 Task: Invite Team Member Softage.1@softage.net to Workspace Customer Service. Invite Team Member Softage.2@softage.net to Workspace Customer Service. Invite Team Member Softage.3@softage.net to Workspace Customer Service. Invite Team Member Softage.4@softage.net to Workspace Customer Service
Action: Mouse moved to (944, 131)
Screenshot: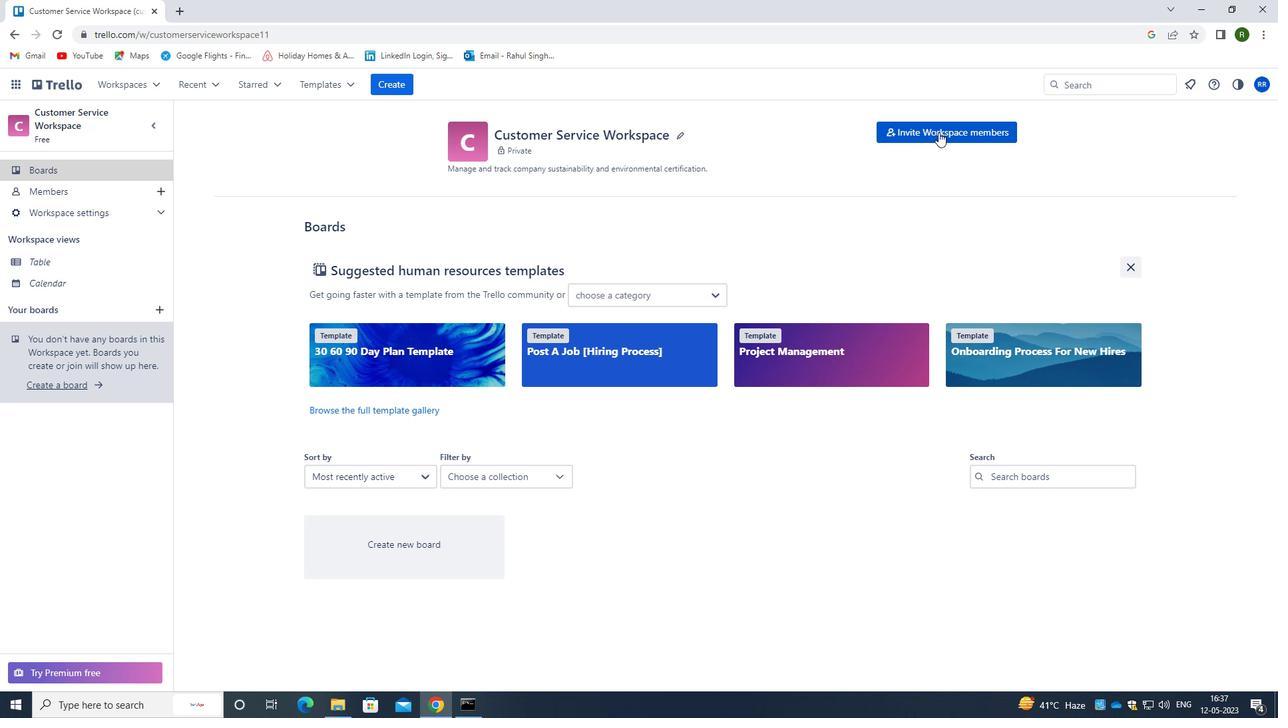 
Action: Mouse pressed left at (944, 131)
Screenshot: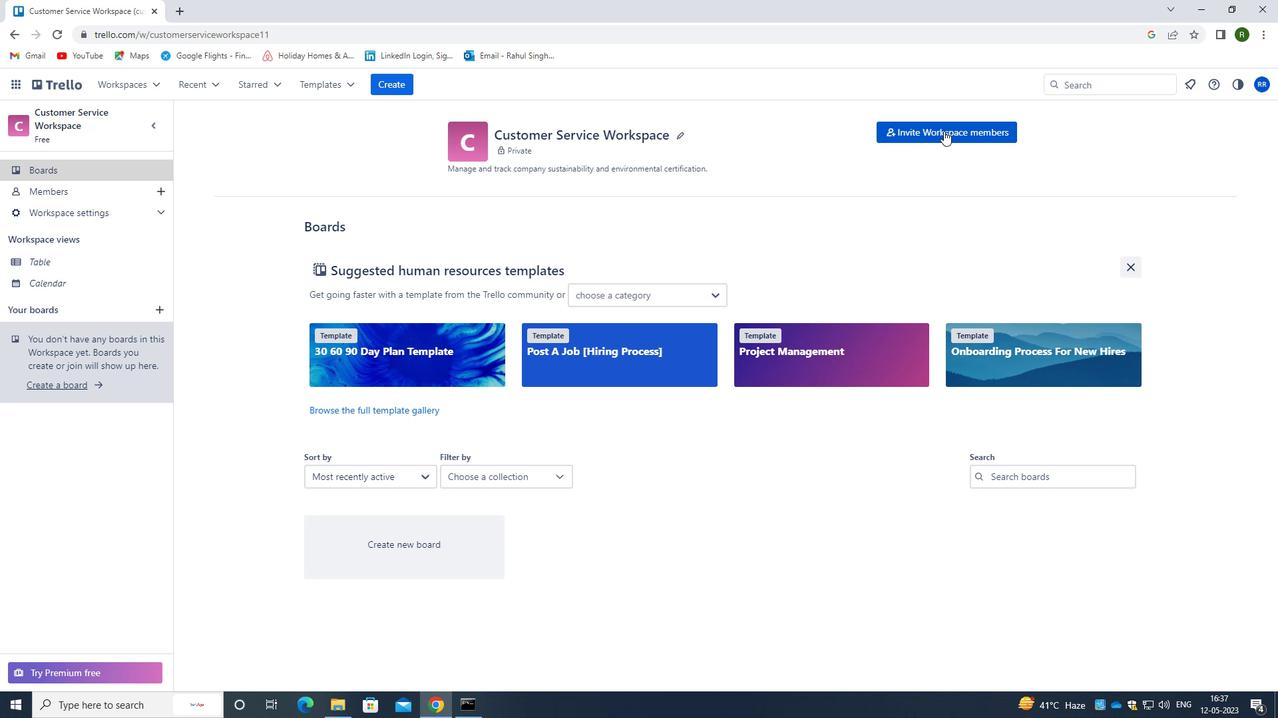 
Action: Mouse moved to (625, 351)
Screenshot: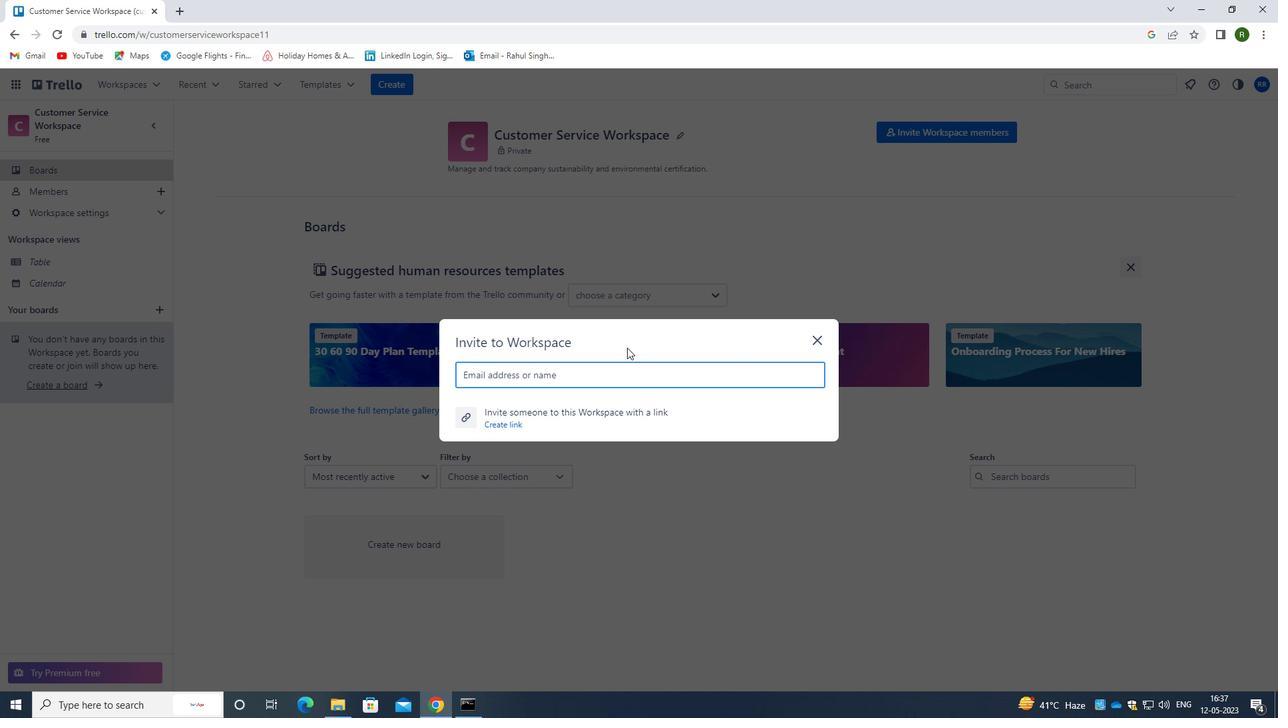 
Action: Key pressed <Key.caps_lock>s<Key.caps_lock>Oftage.1<Key.shift>@SOFTAGE.NET
Screenshot: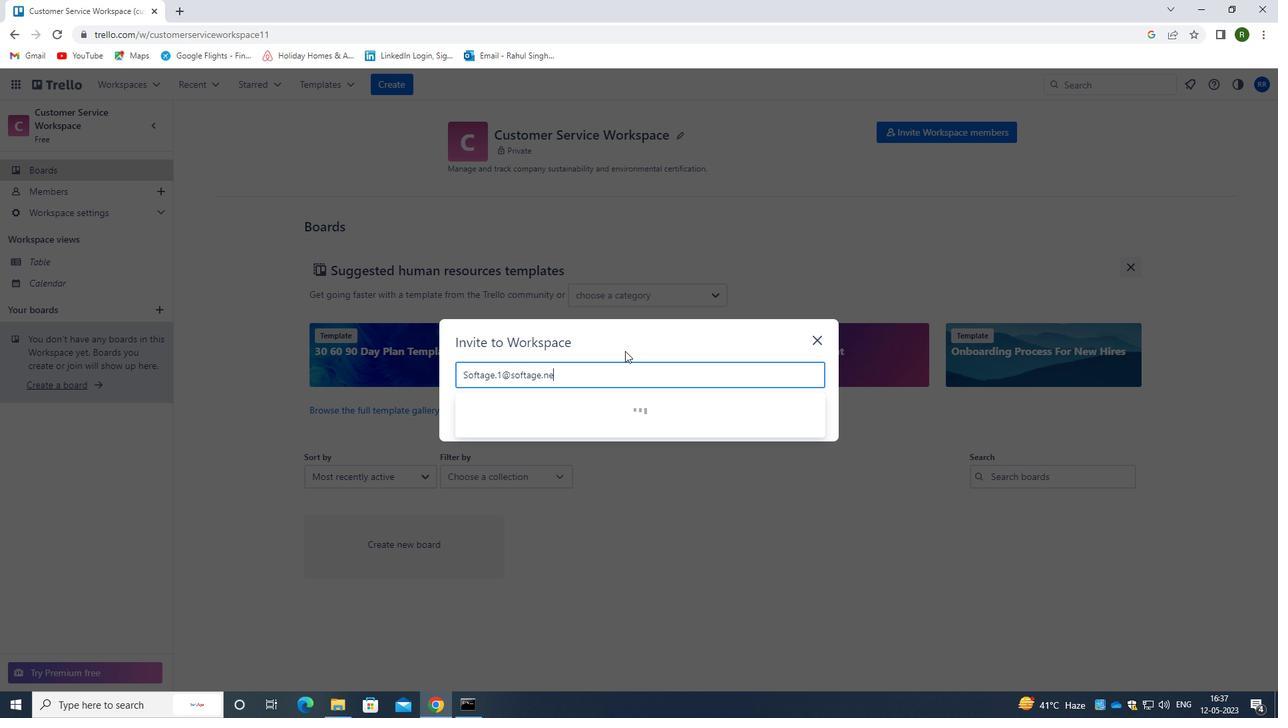 
Action: Mouse moved to (501, 410)
Screenshot: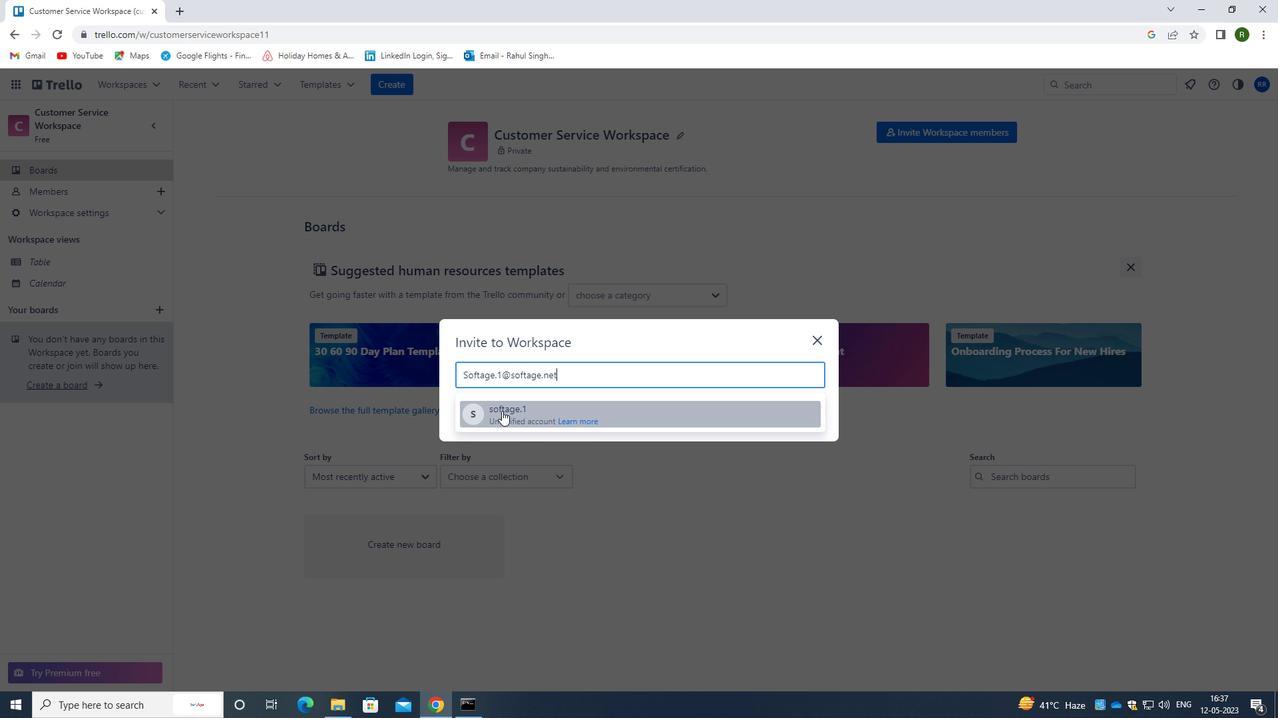 
Action: Mouse pressed left at (501, 410)
Screenshot: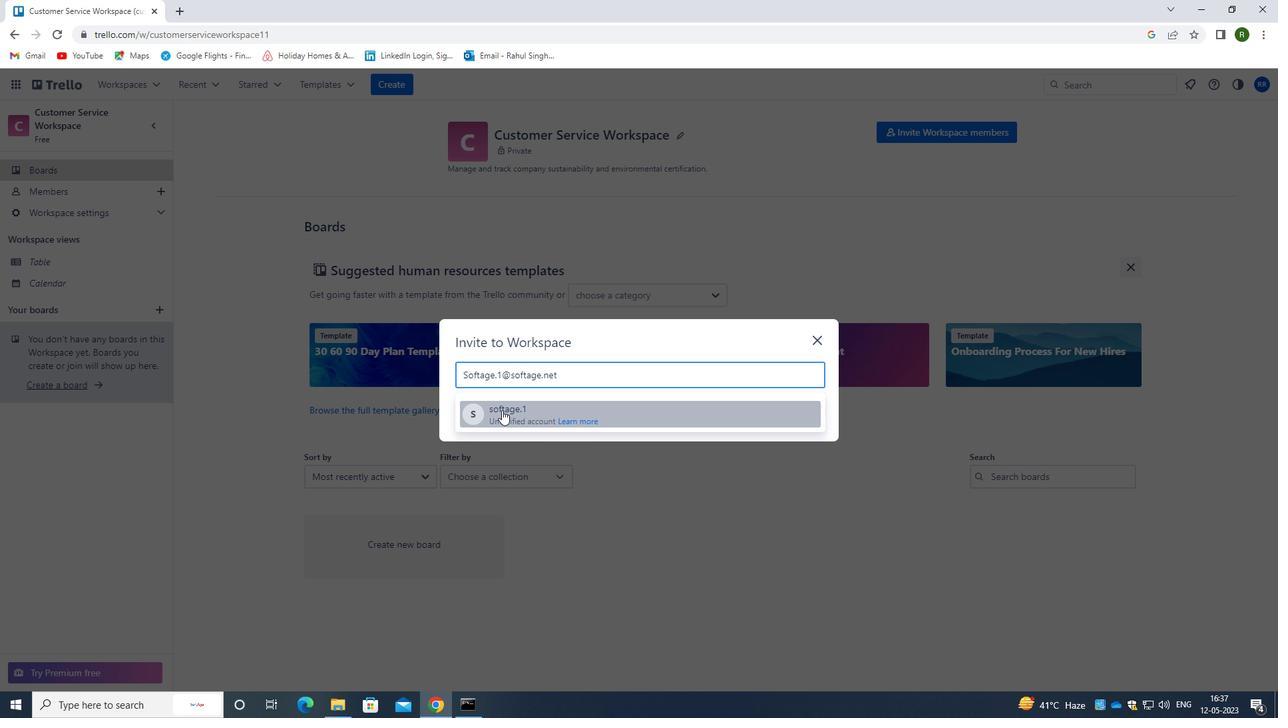 
Action: Mouse moved to (791, 330)
Screenshot: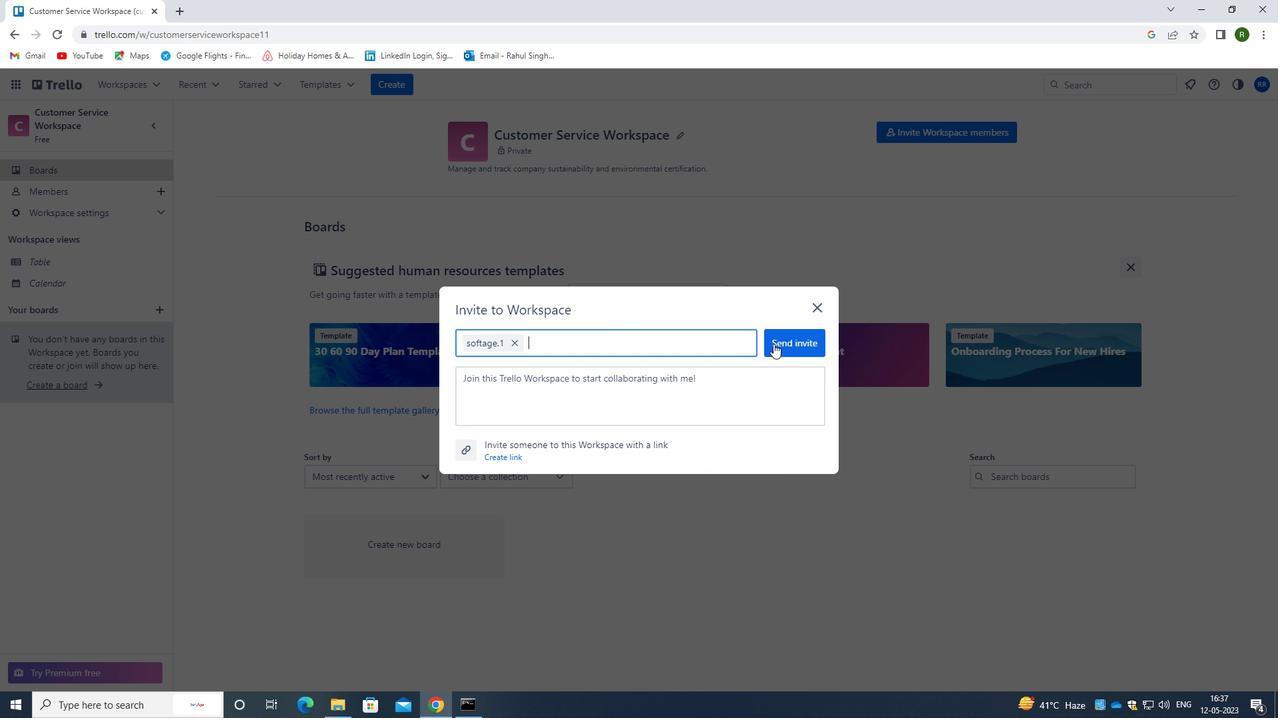 
Action: Mouse pressed left at (791, 330)
Screenshot: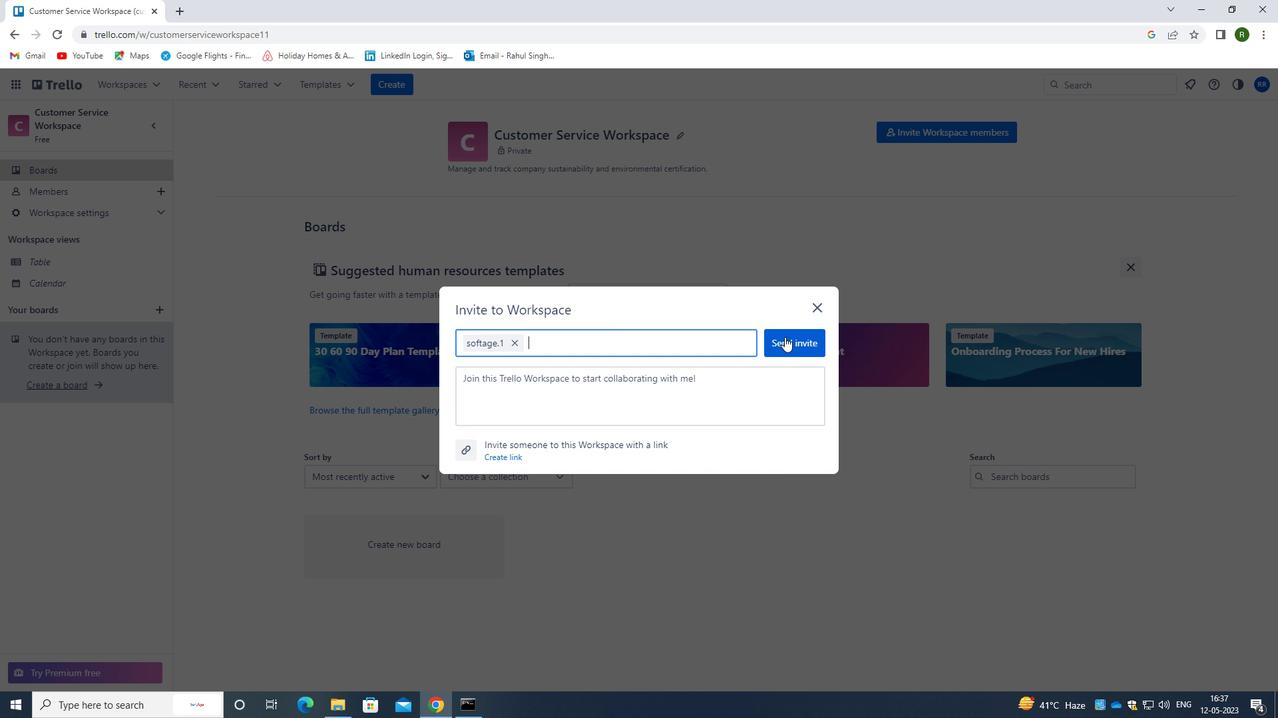 
Action: Mouse moved to (919, 133)
Screenshot: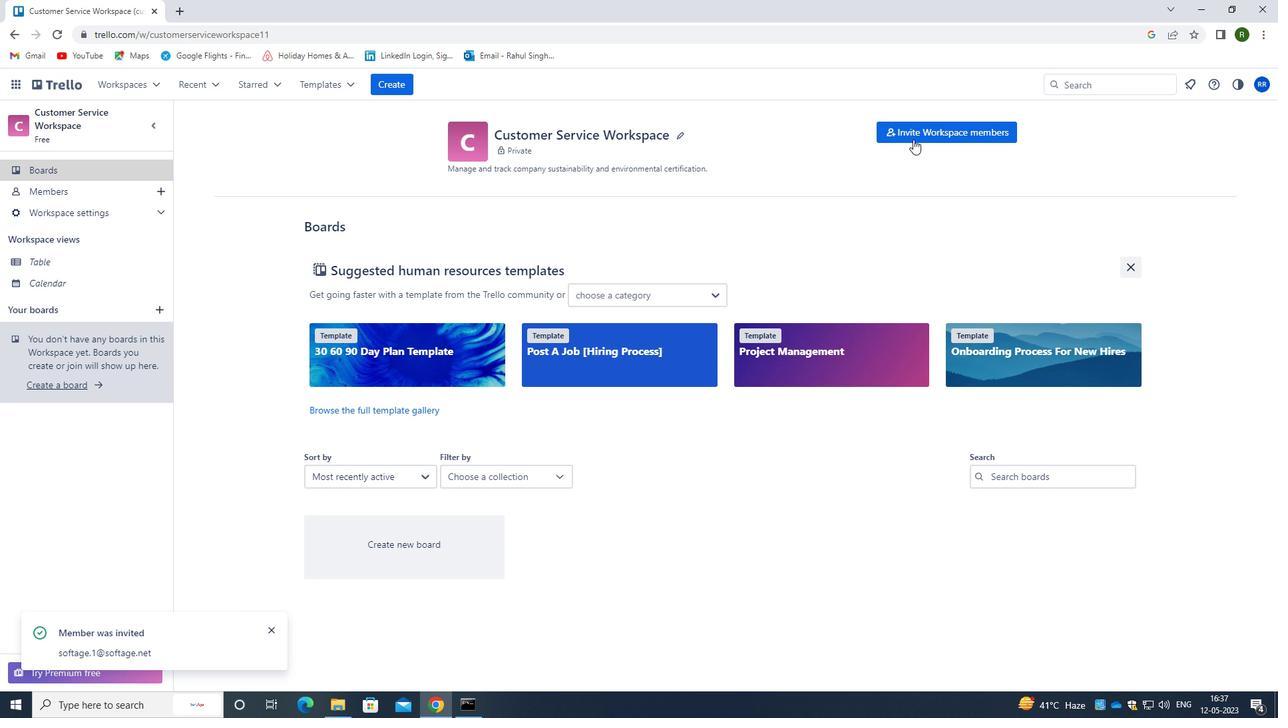 
Action: Mouse pressed left at (919, 133)
Screenshot: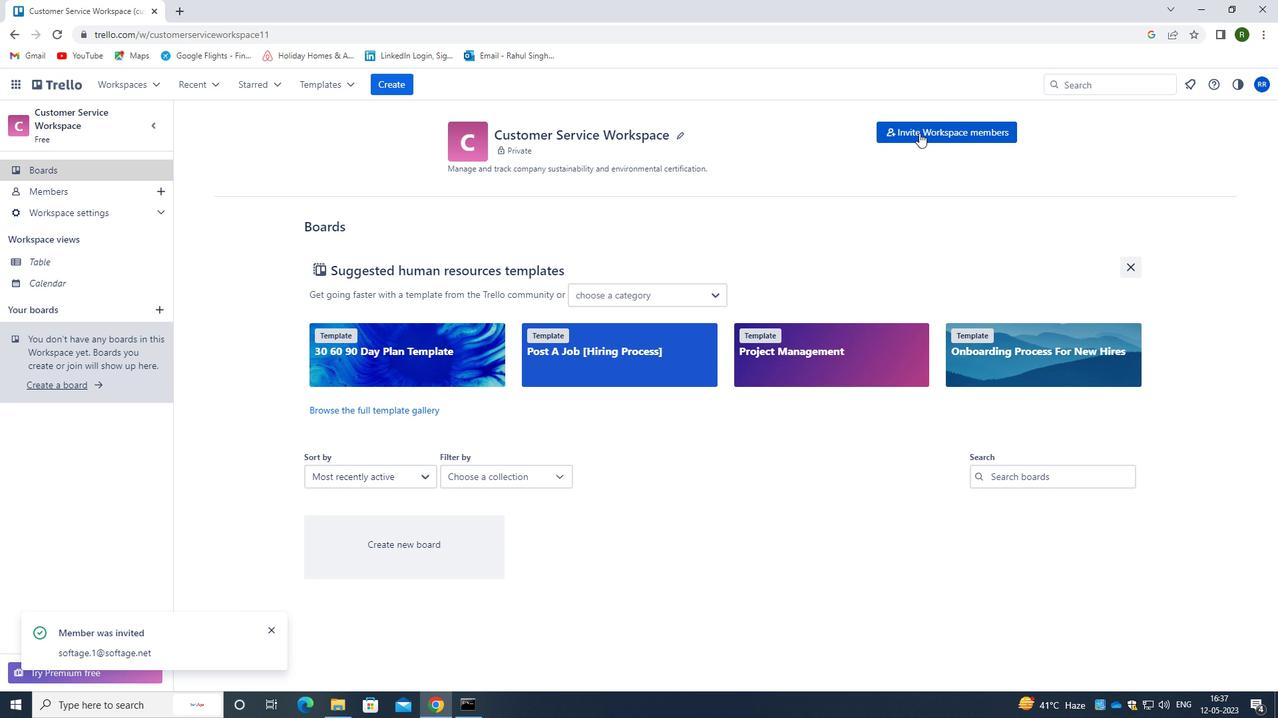 
Action: Mouse moved to (616, 375)
Screenshot: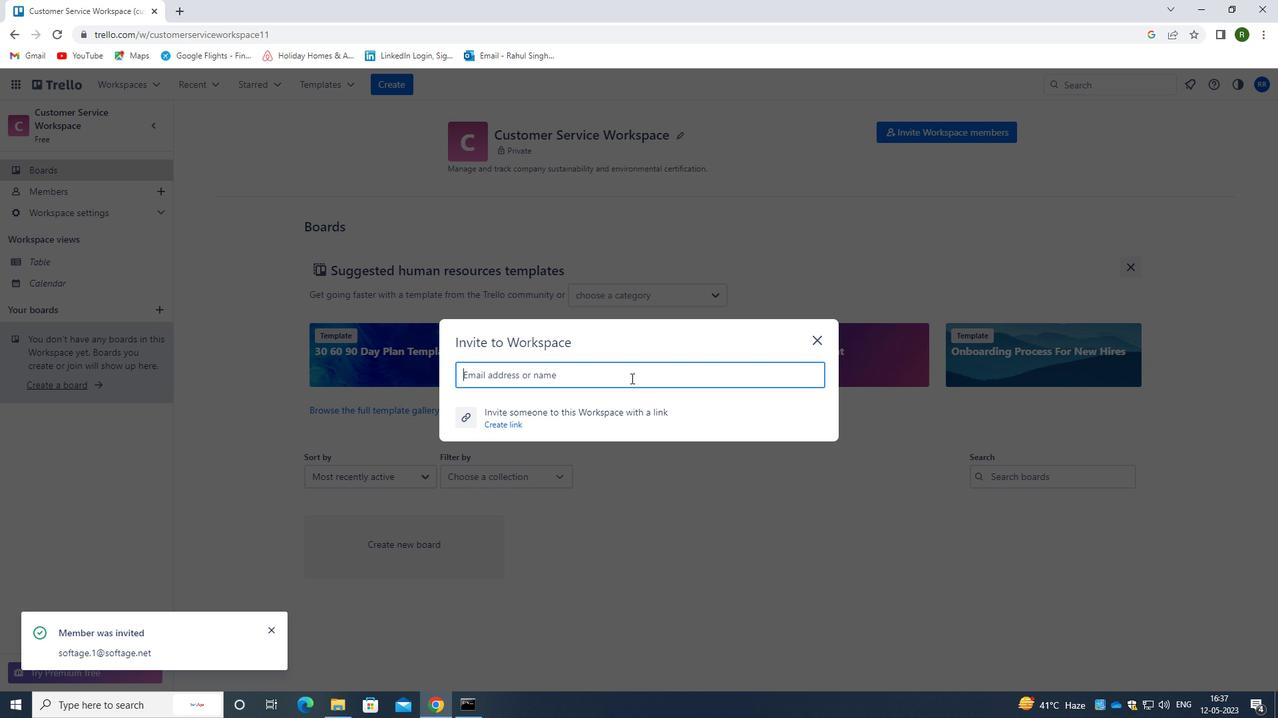 
Action: Key pressed <Key.shift>SOFTAGE.2<Key.shift>@SOFTAGE.NET
Screenshot: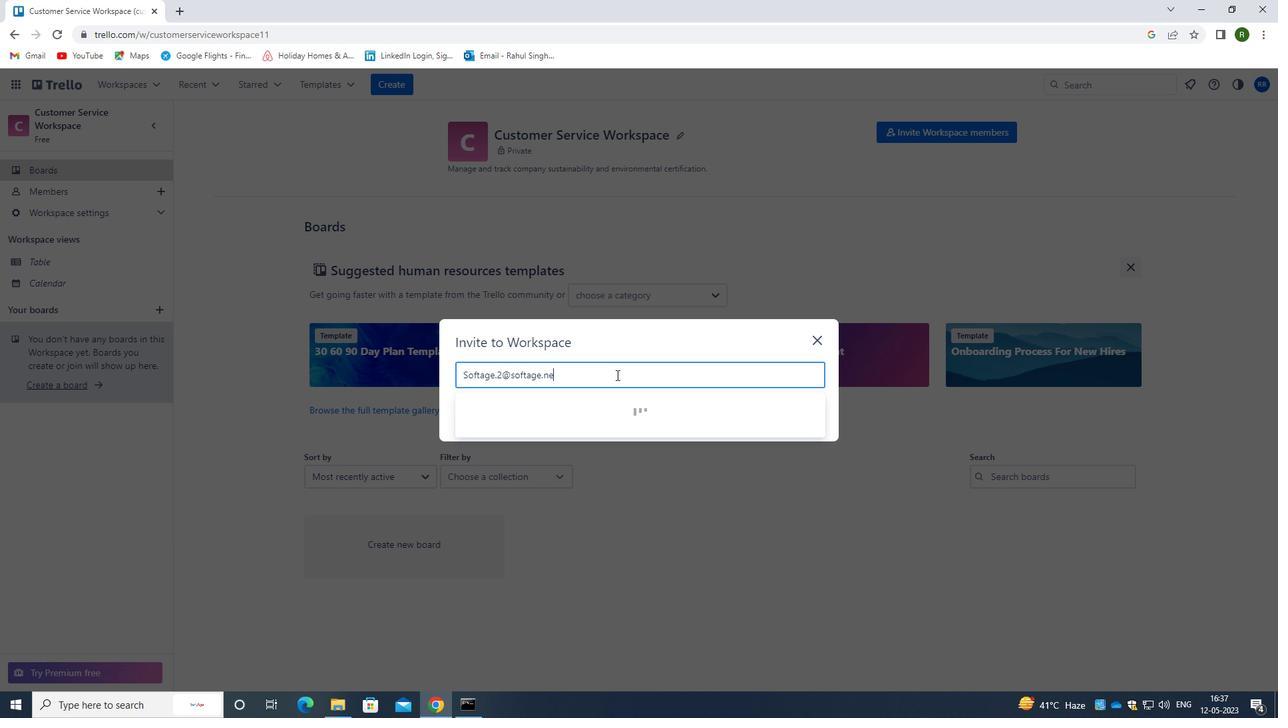 
Action: Mouse moved to (531, 408)
Screenshot: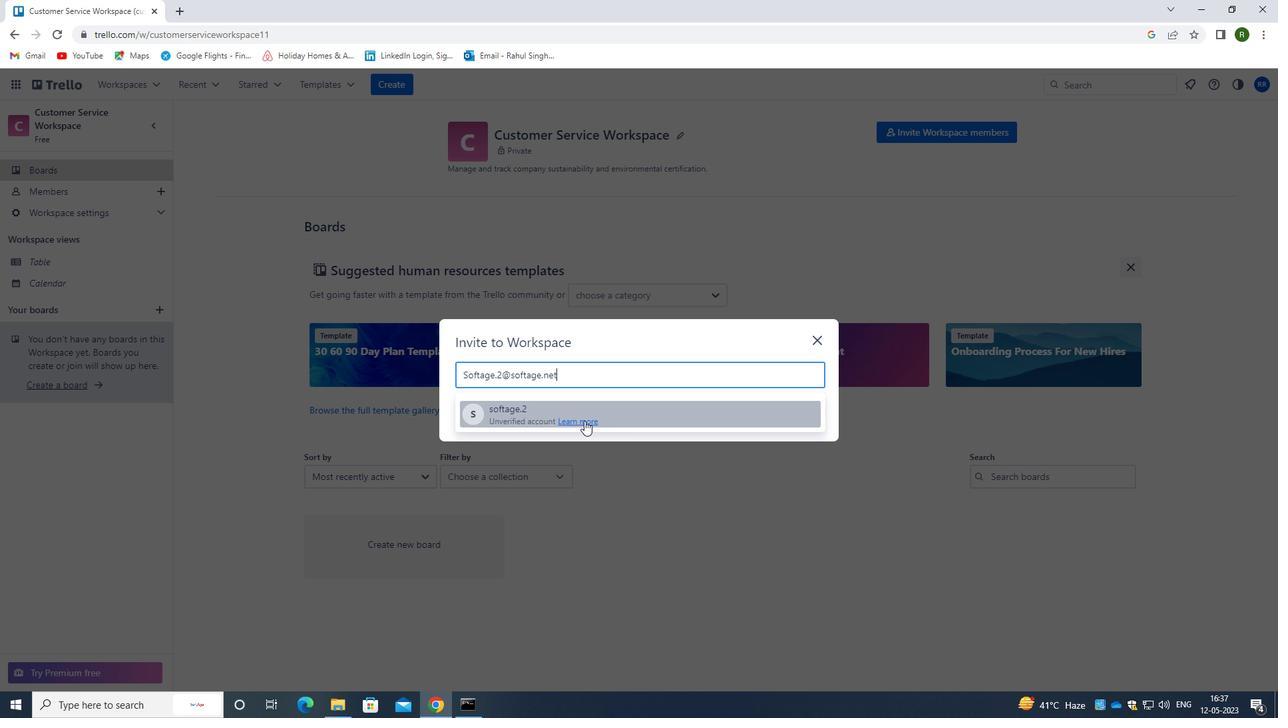 
Action: Mouse pressed left at (531, 408)
Screenshot: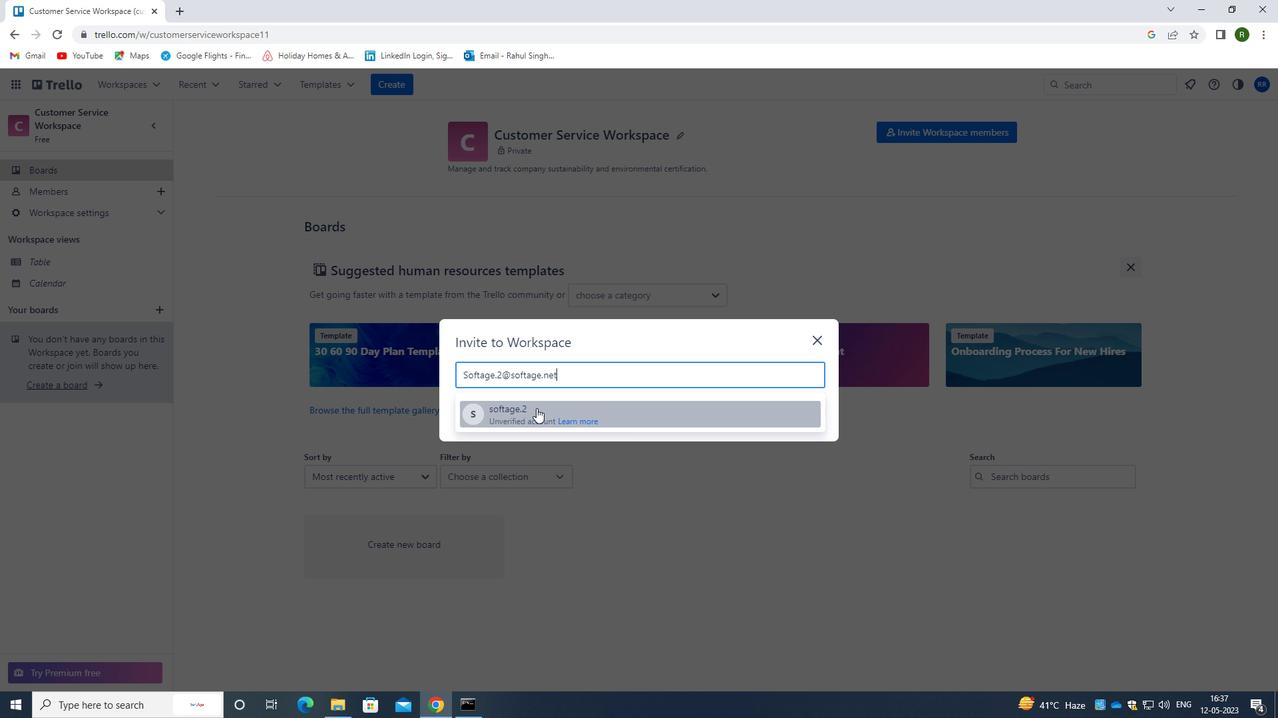 
Action: Mouse moved to (787, 336)
Screenshot: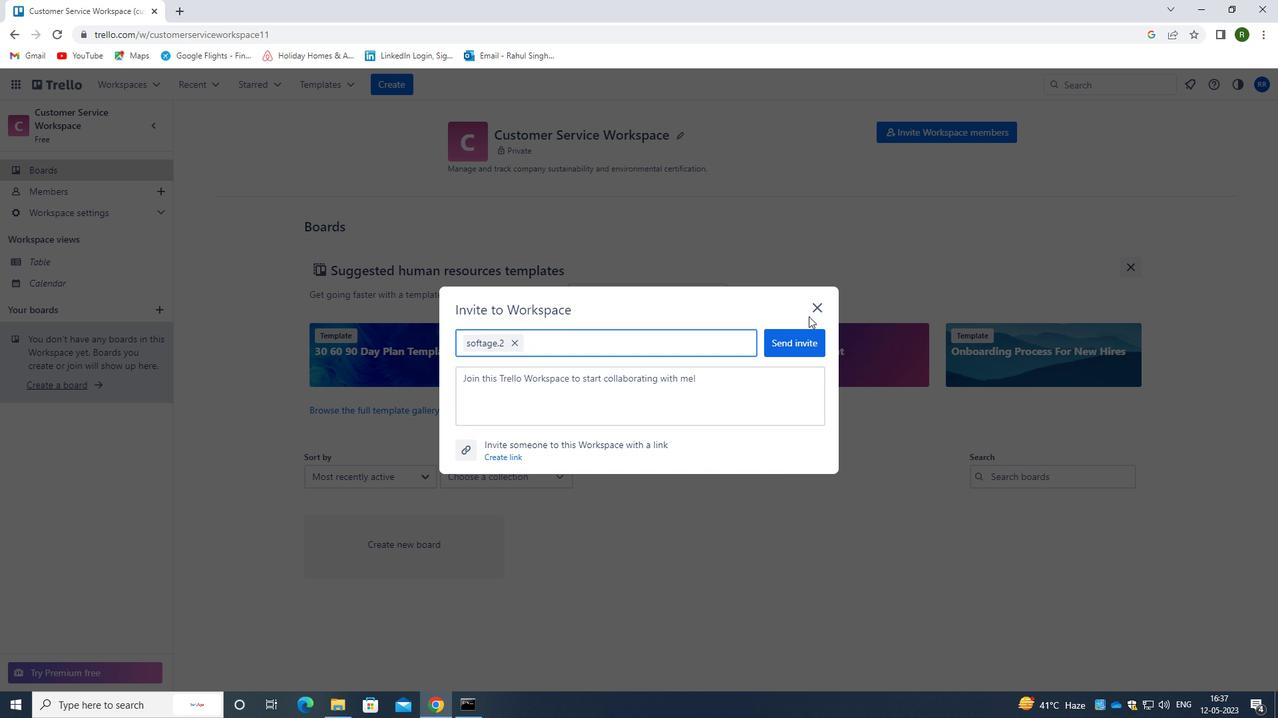 
Action: Mouse pressed left at (787, 336)
Screenshot: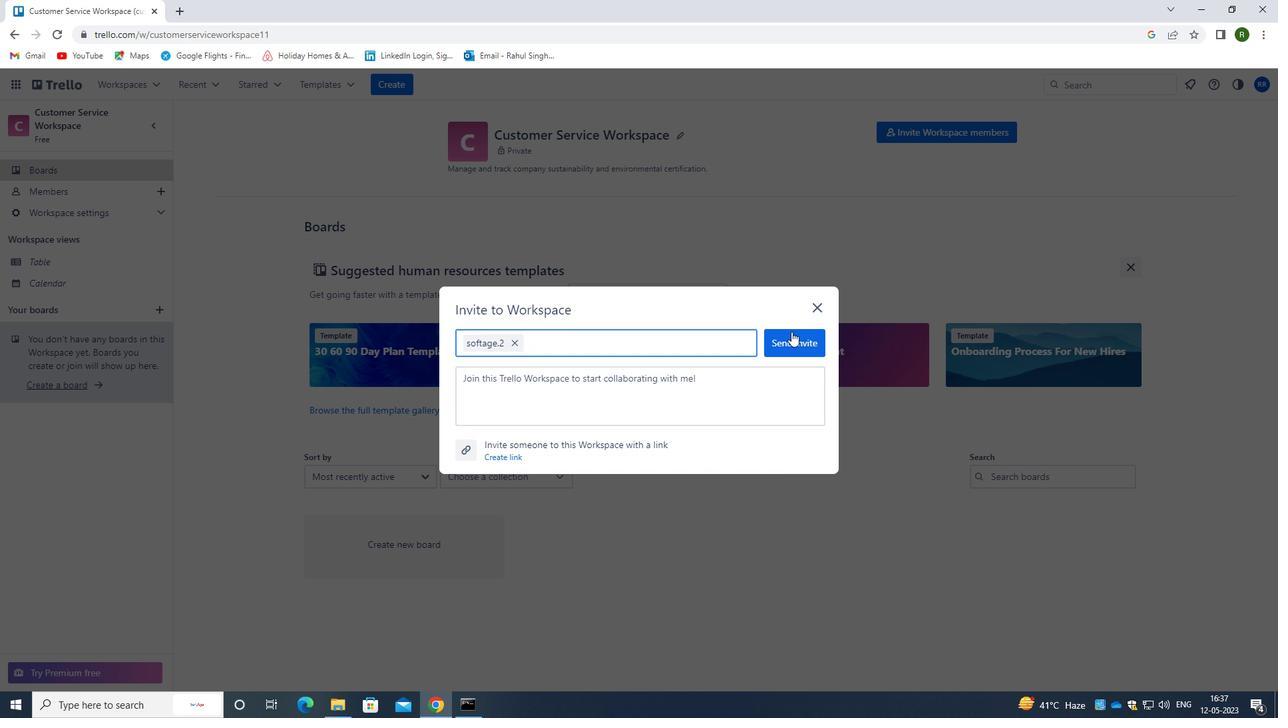 
Action: Mouse moved to (919, 129)
Screenshot: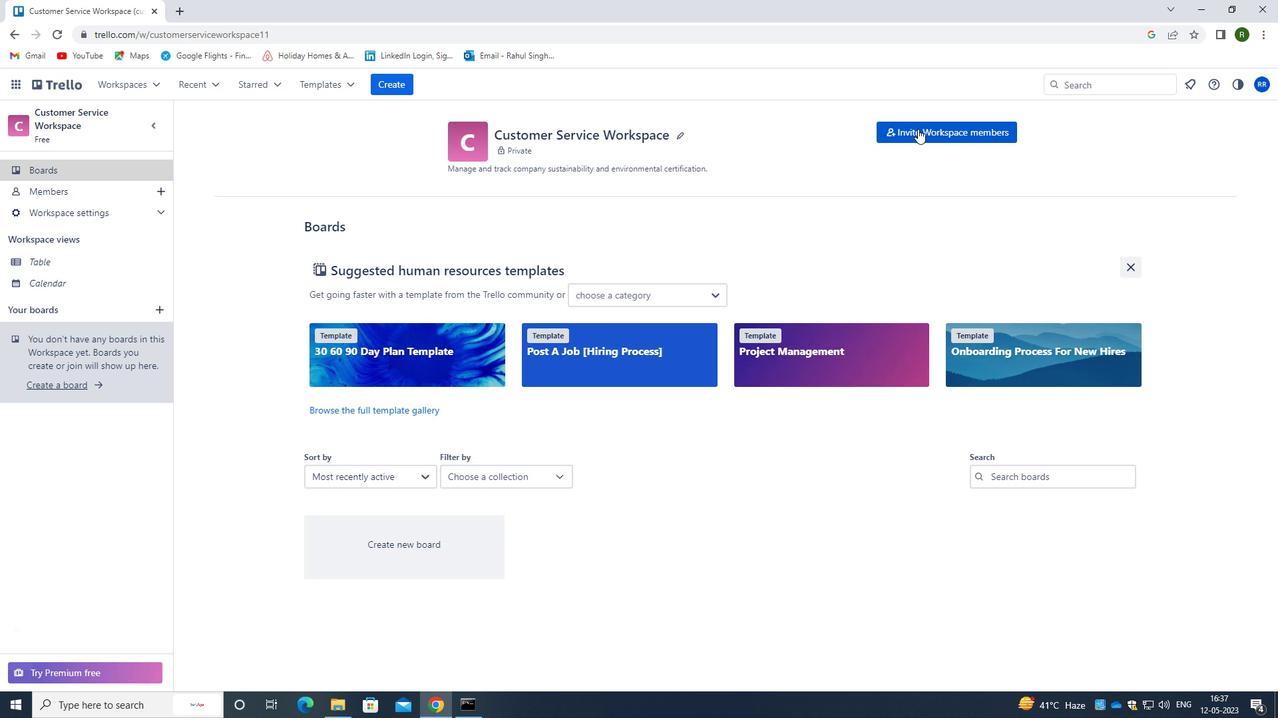 
Action: Mouse pressed left at (919, 129)
Screenshot: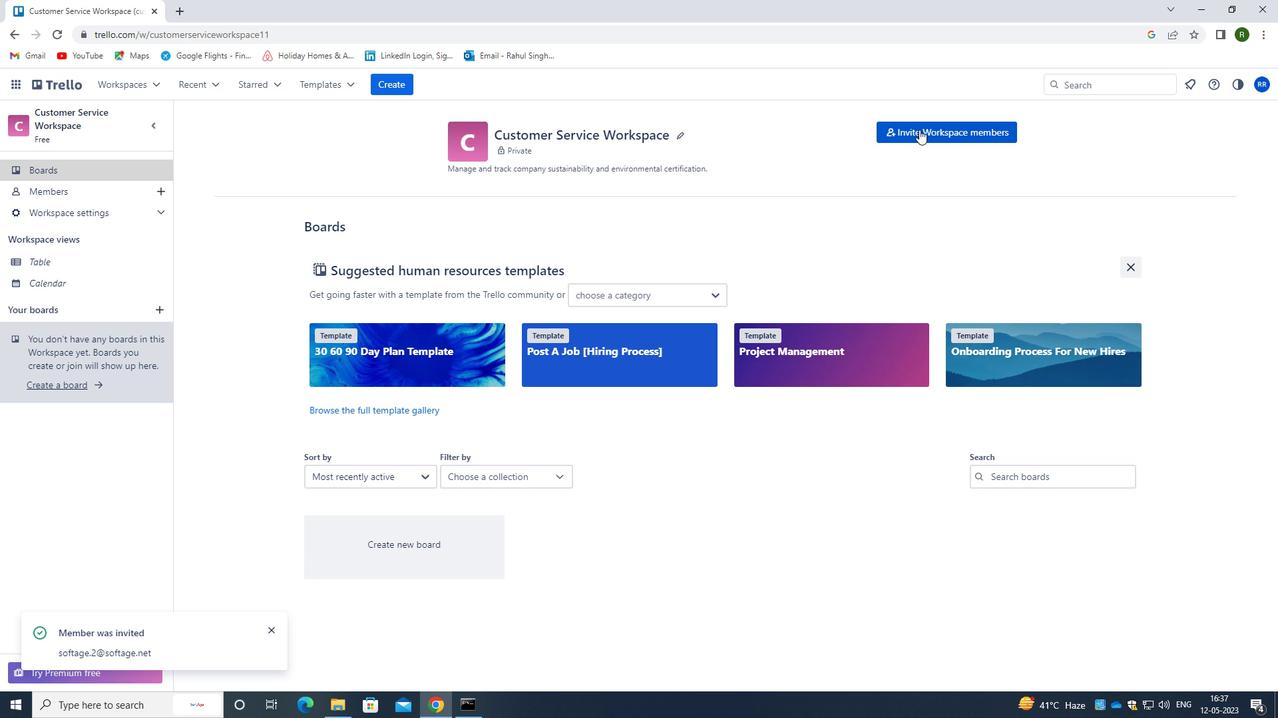 
Action: Mouse moved to (559, 376)
Screenshot: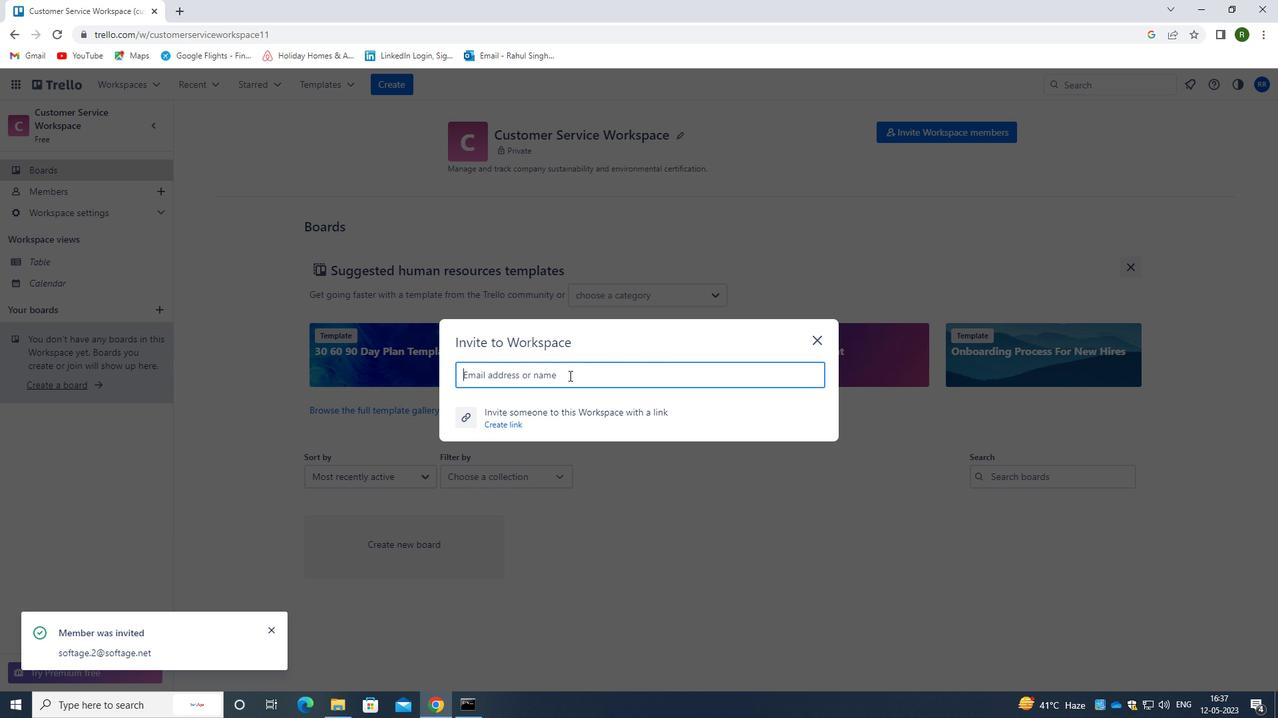 
Action: Key pressed <Key.shift>SOFTAGE.NET<Key.shift>@SOFTAGE.NET
Screenshot: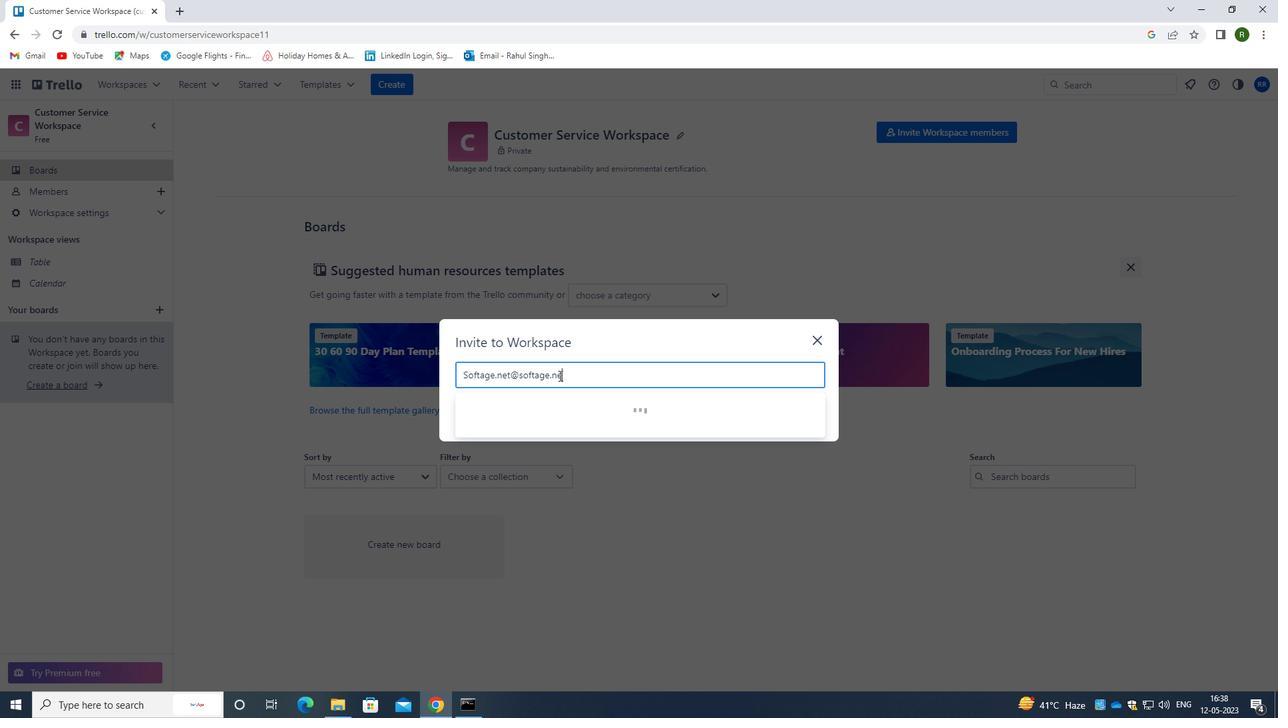 
Action: Mouse moved to (573, 371)
Screenshot: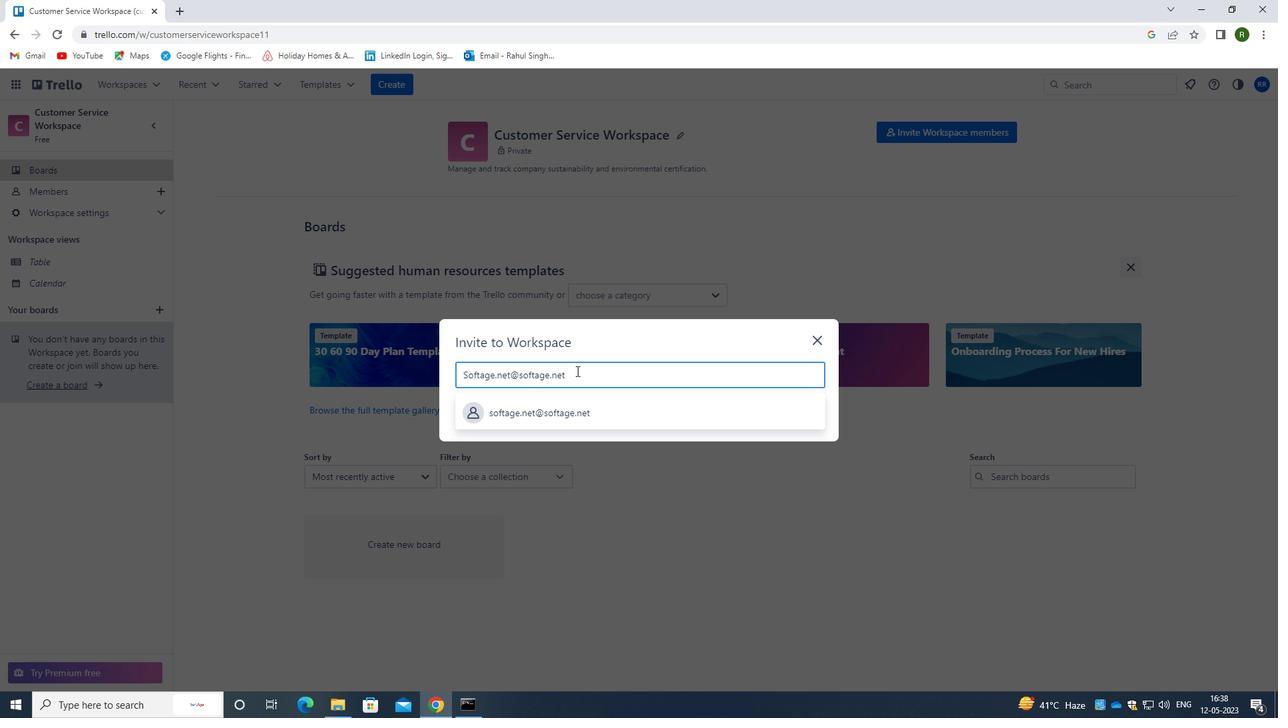 
Action: Mouse pressed left at (573, 371)
Screenshot: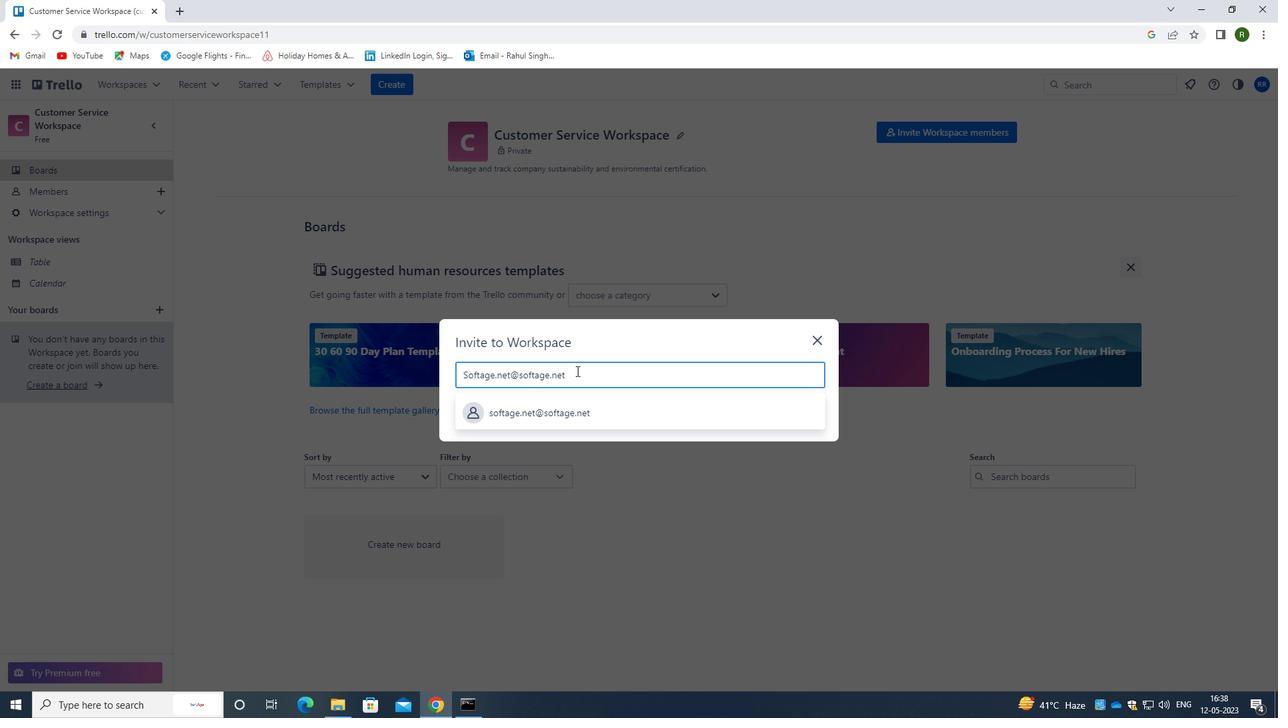 
Action: Mouse moved to (495, 374)
Screenshot: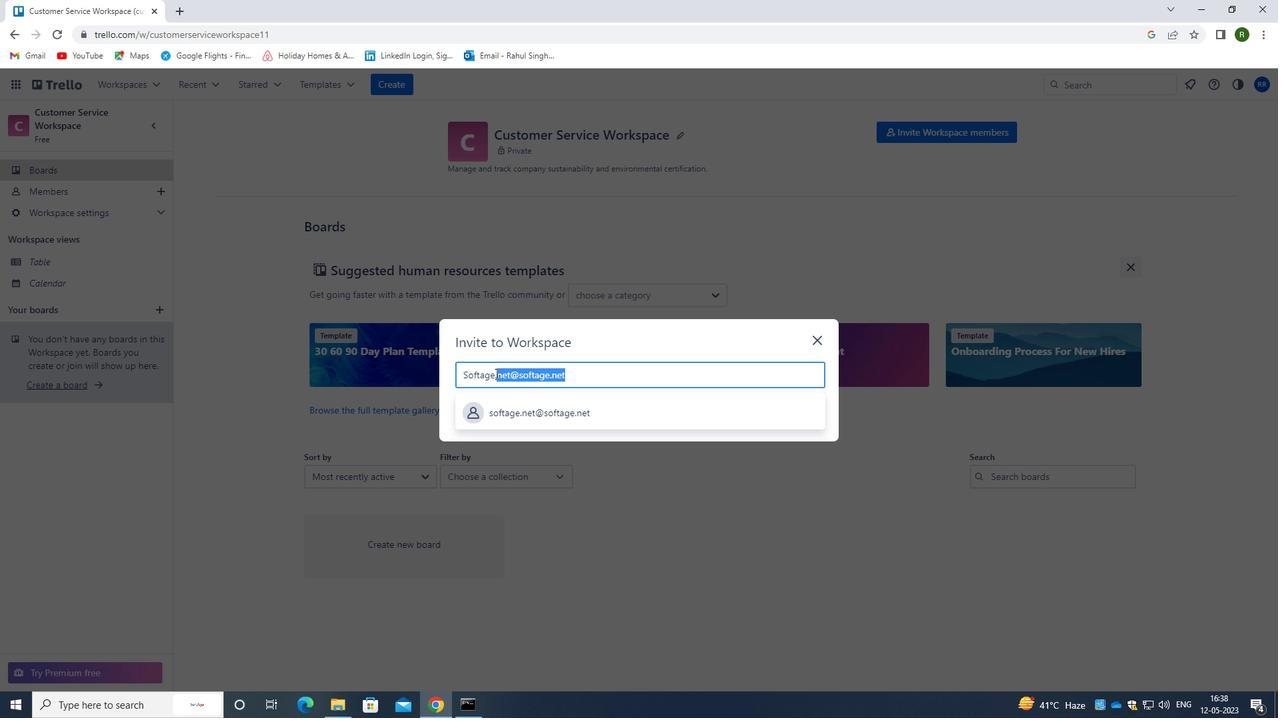 
Action: Key pressed <Key.backspace>3
Screenshot: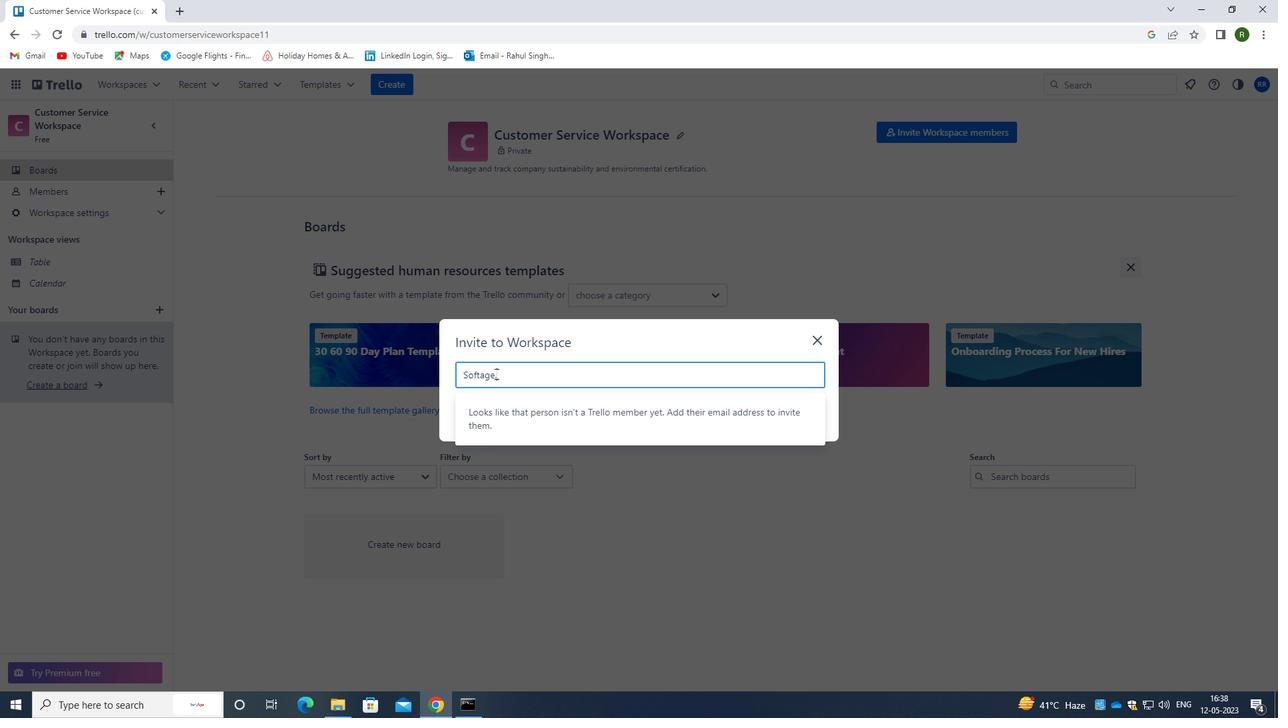 
Action: Mouse moved to (494, 374)
Screenshot: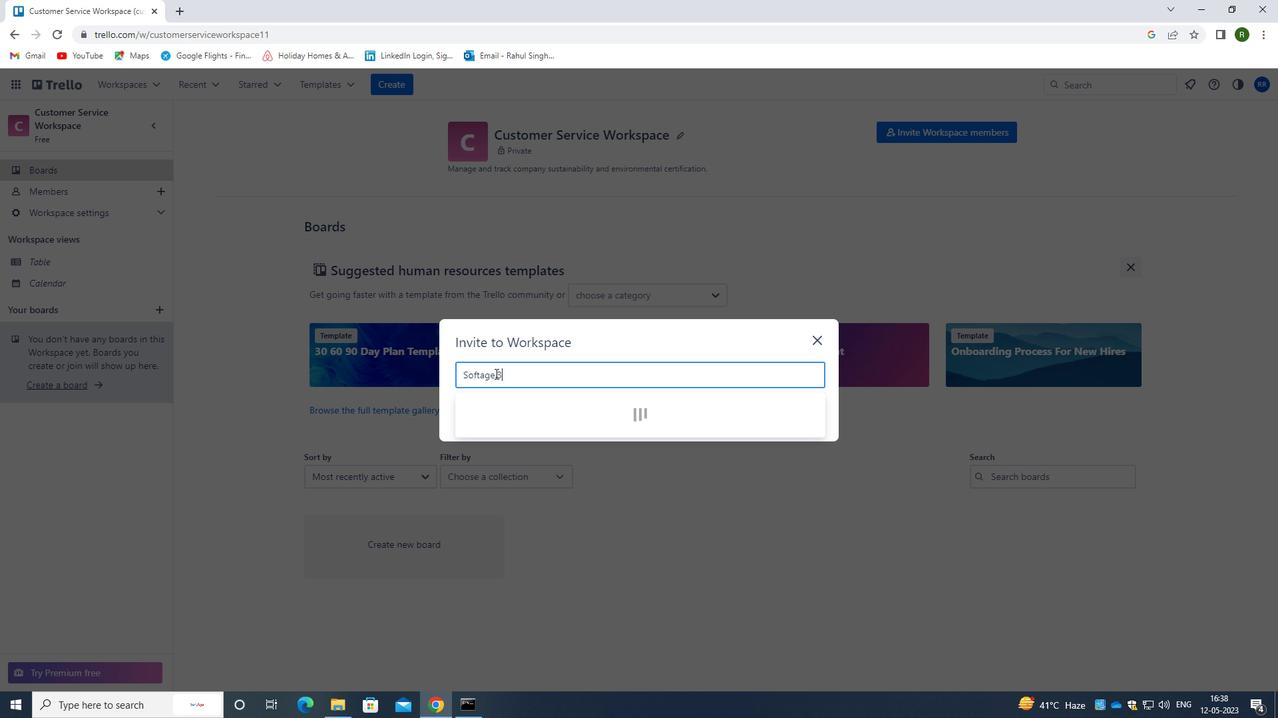 
Action: Key pressed <Key.shift>@SOFA<Key.backspace>TAGE.NET
Screenshot: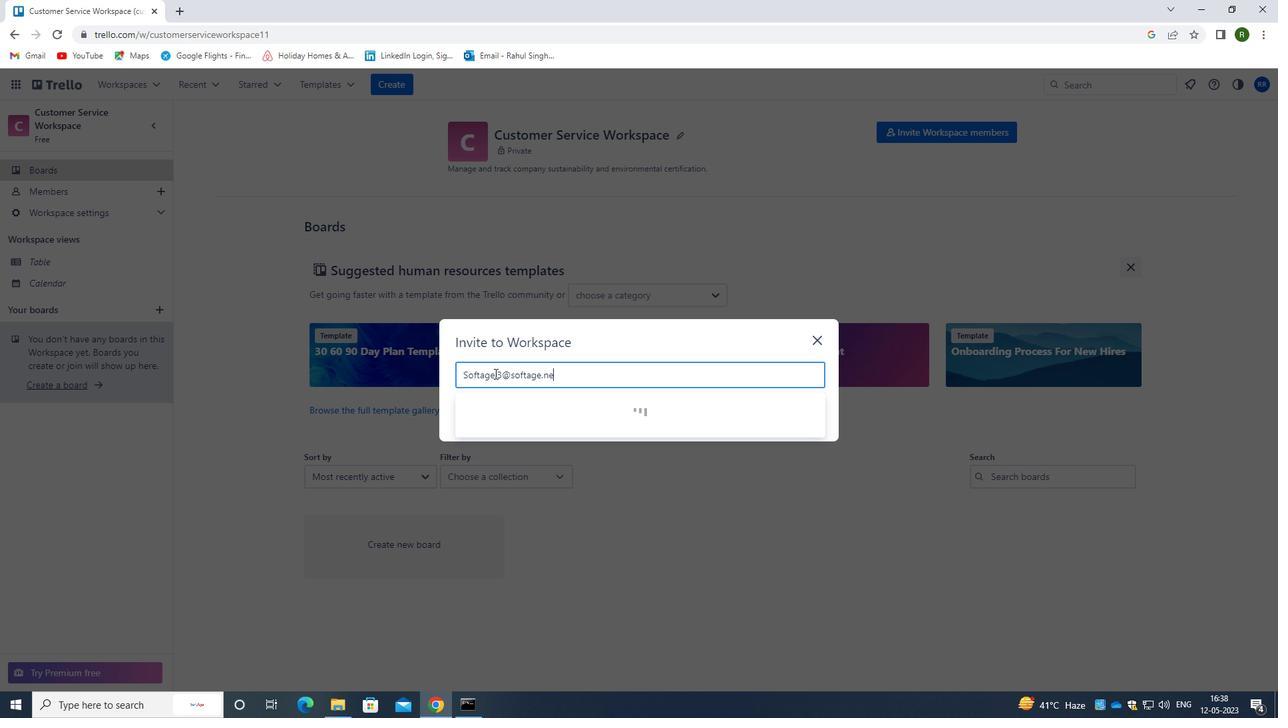 
Action: Mouse moved to (503, 412)
Screenshot: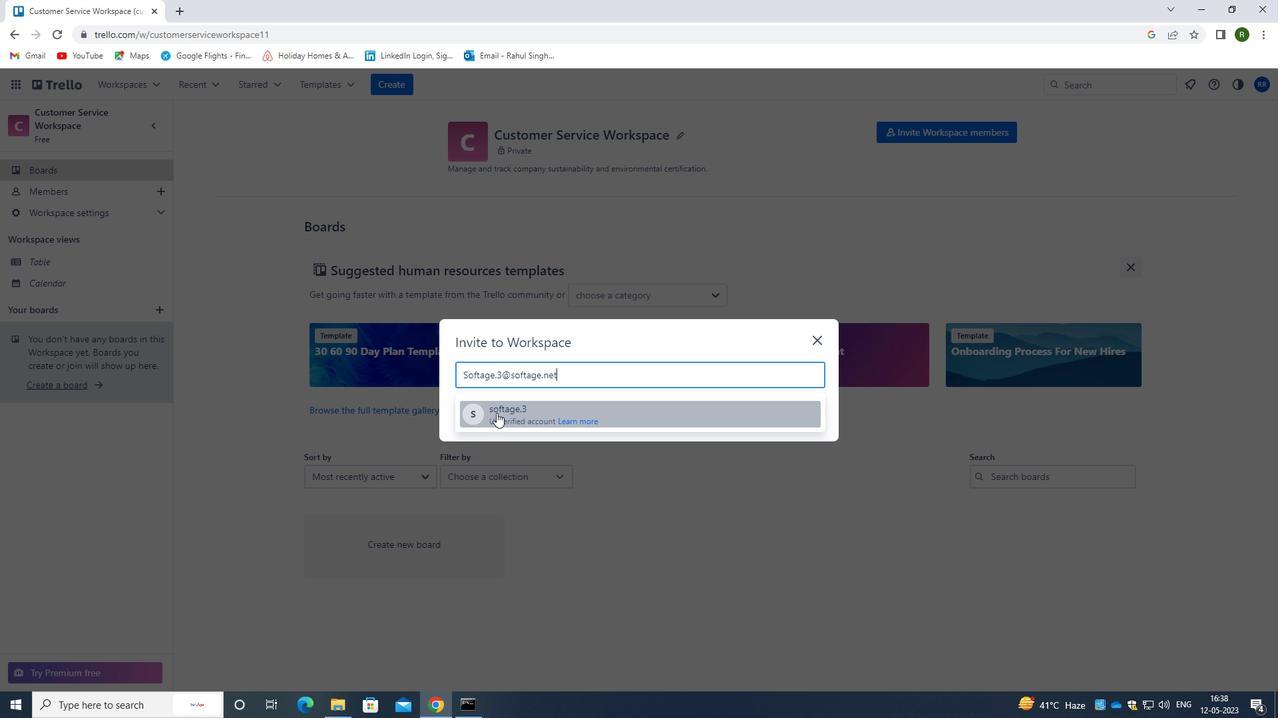 
Action: Mouse pressed left at (503, 412)
Screenshot: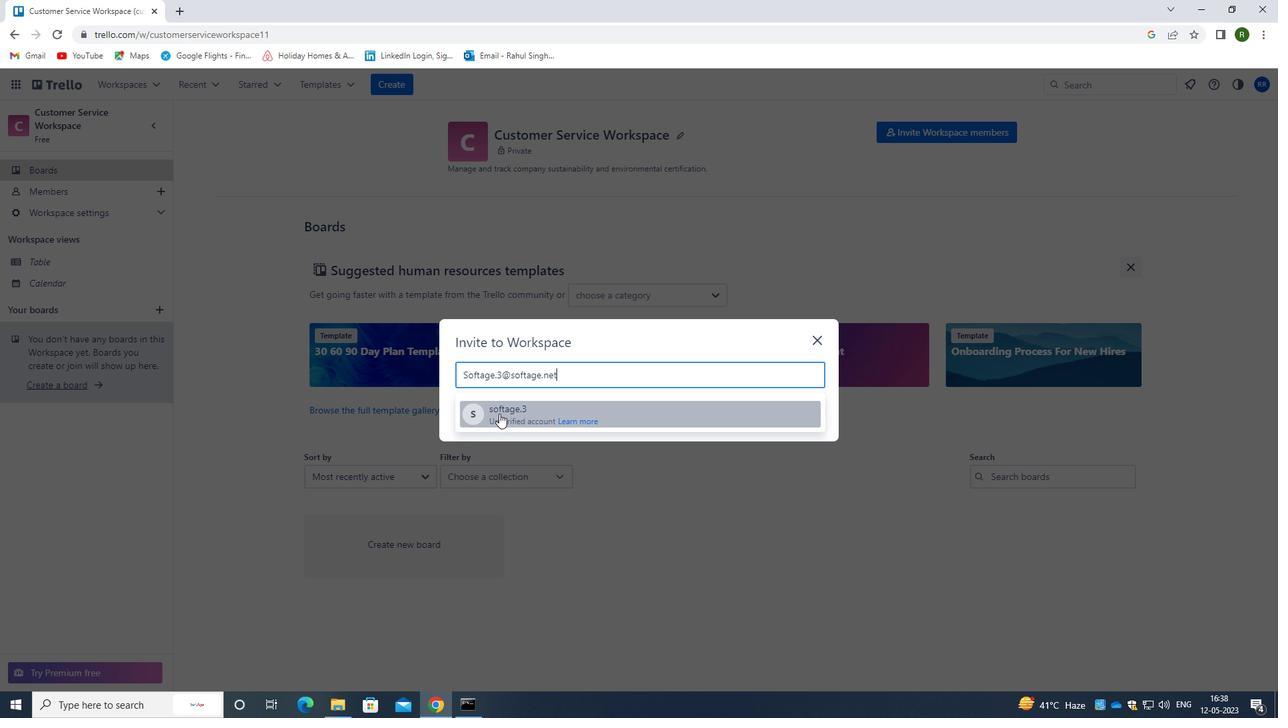 
Action: Mouse moved to (772, 348)
Screenshot: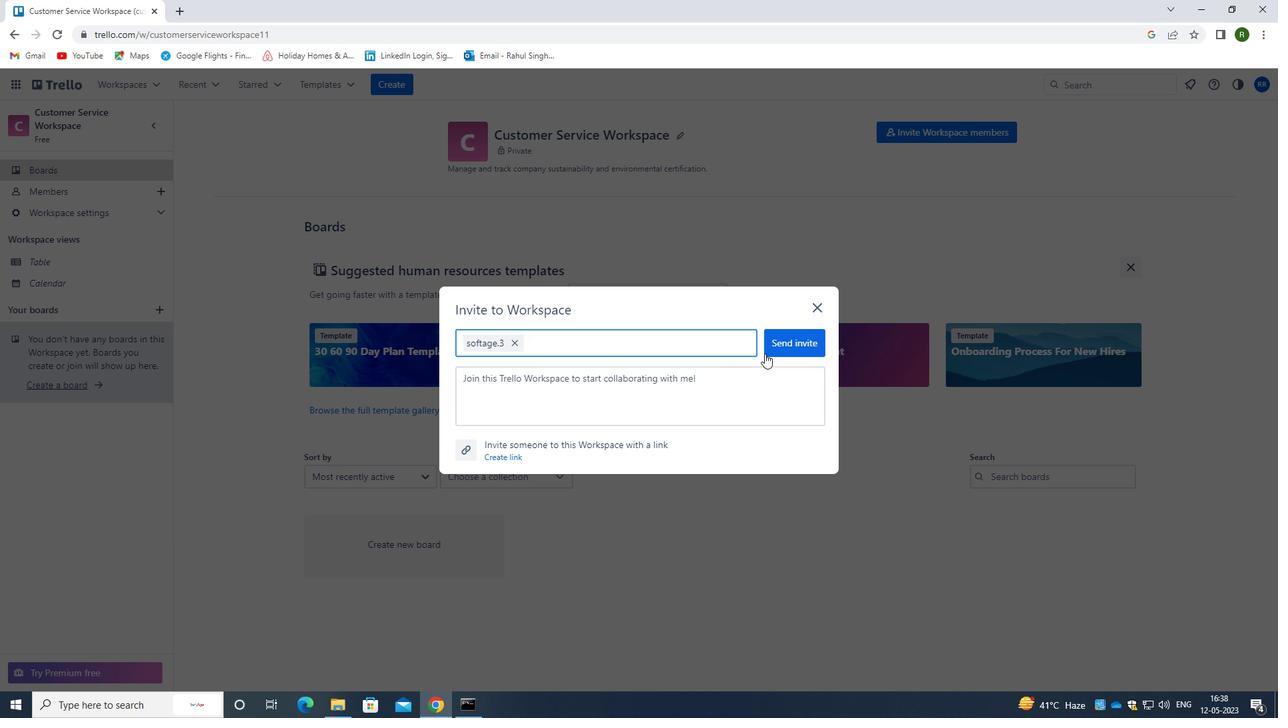 
Action: Mouse pressed left at (772, 348)
Screenshot: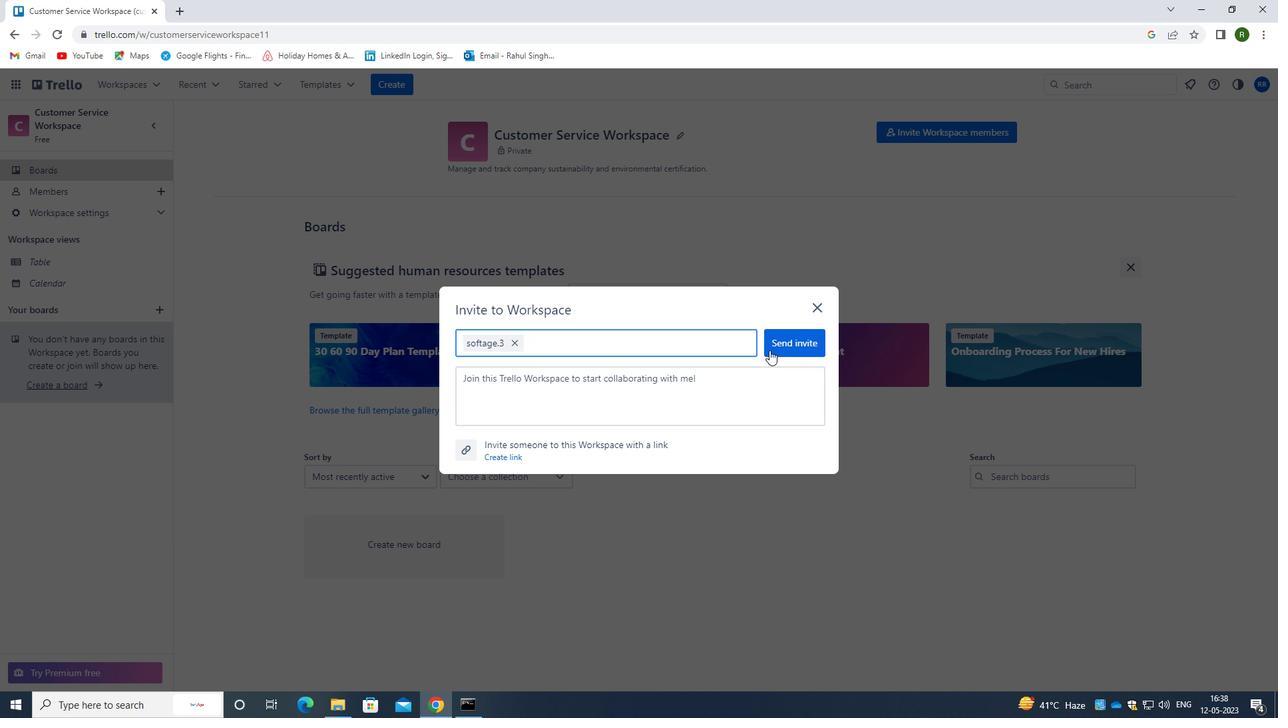 
Action: Mouse moved to (926, 135)
Screenshot: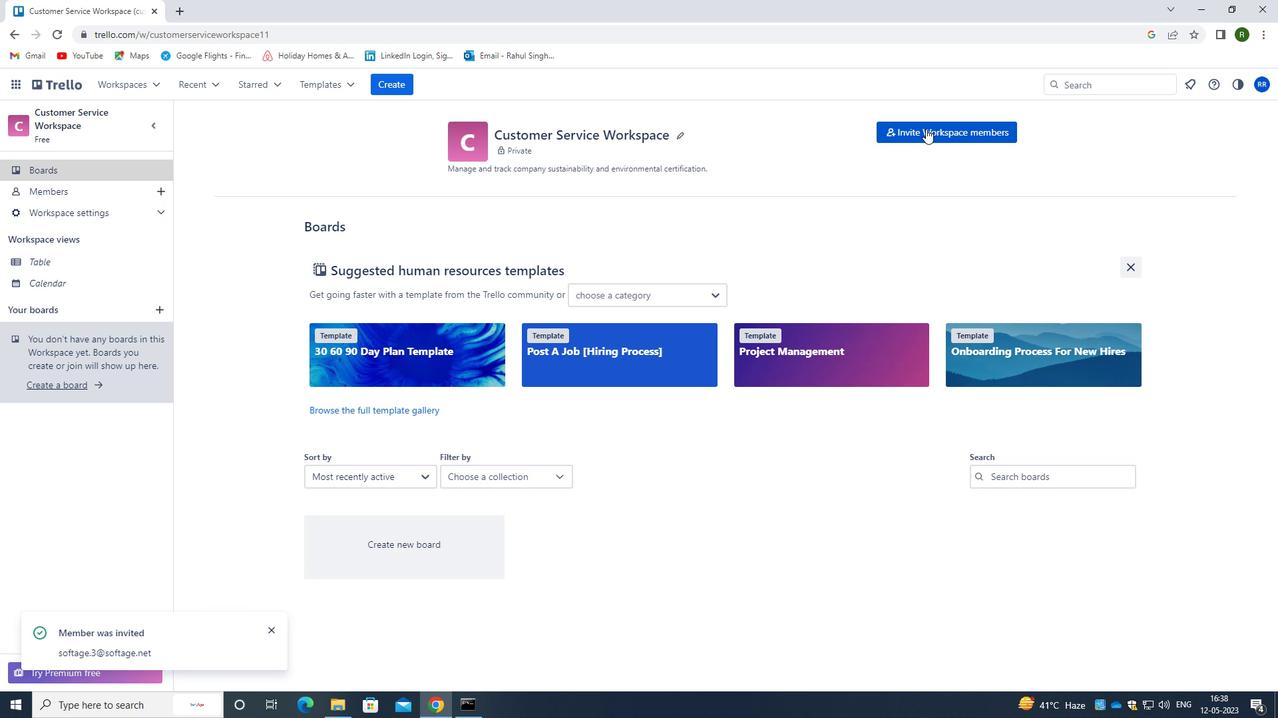 
Action: Mouse pressed left at (926, 135)
Screenshot: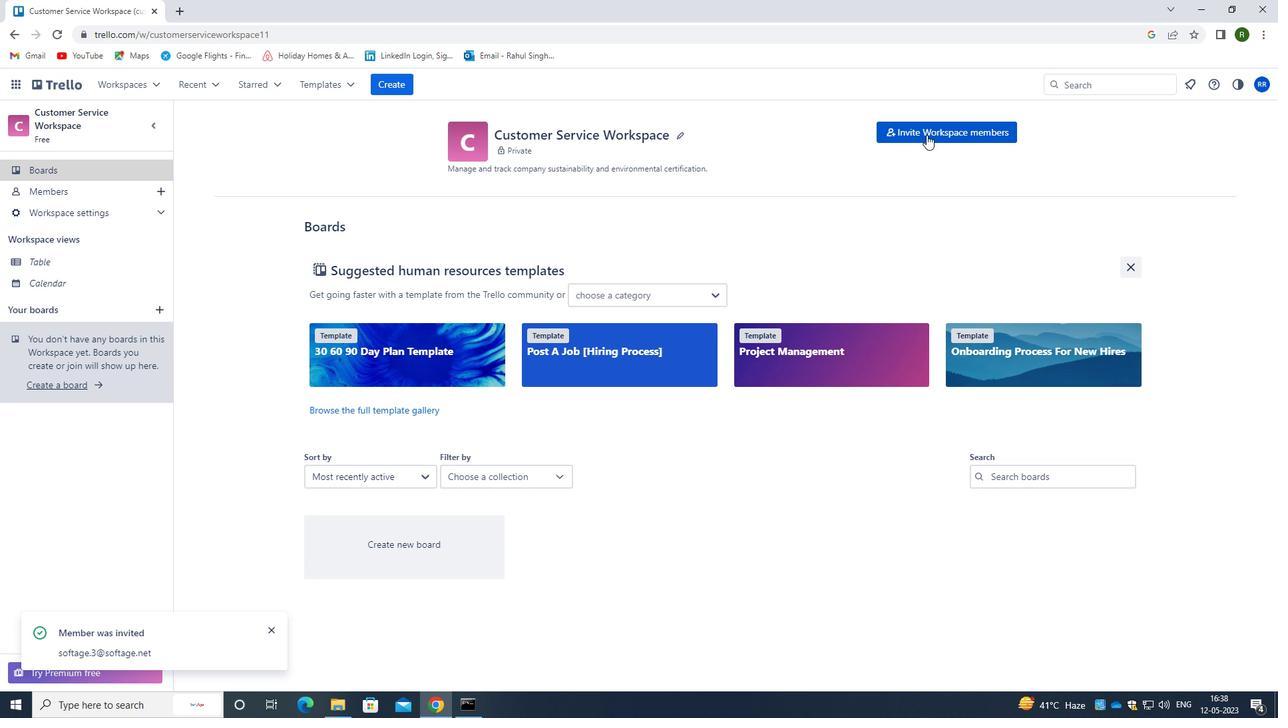 
Action: Mouse moved to (491, 368)
Screenshot: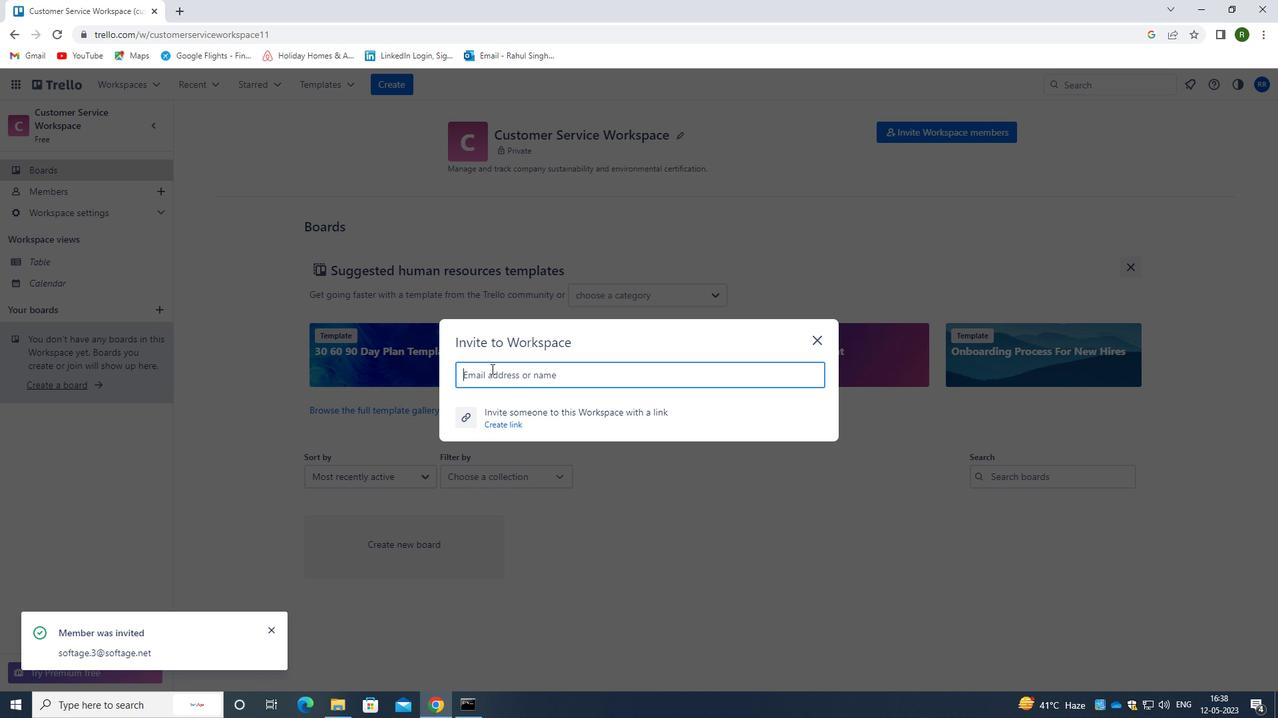 
Action: Key pressed <Key.shift>SOFTAGE.4<Key.shift>@SOFTAGE.NET
Screenshot: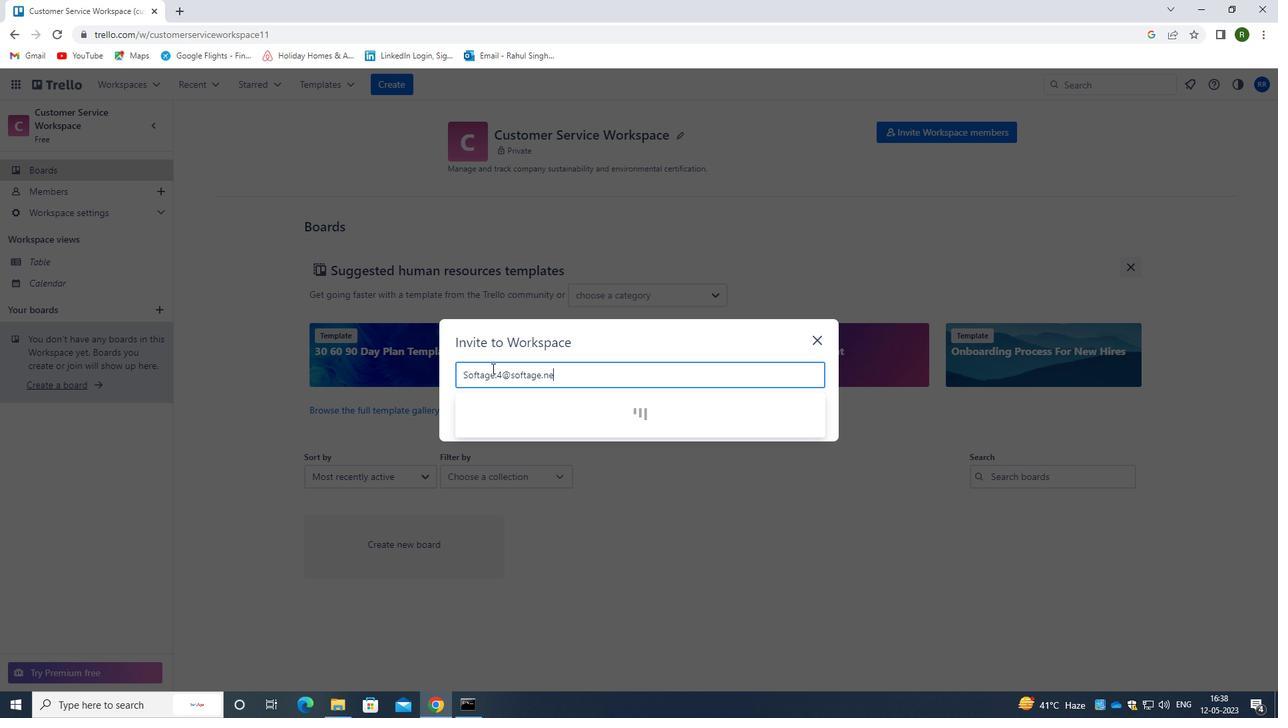 
Action: Mouse moved to (503, 410)
Screenshot: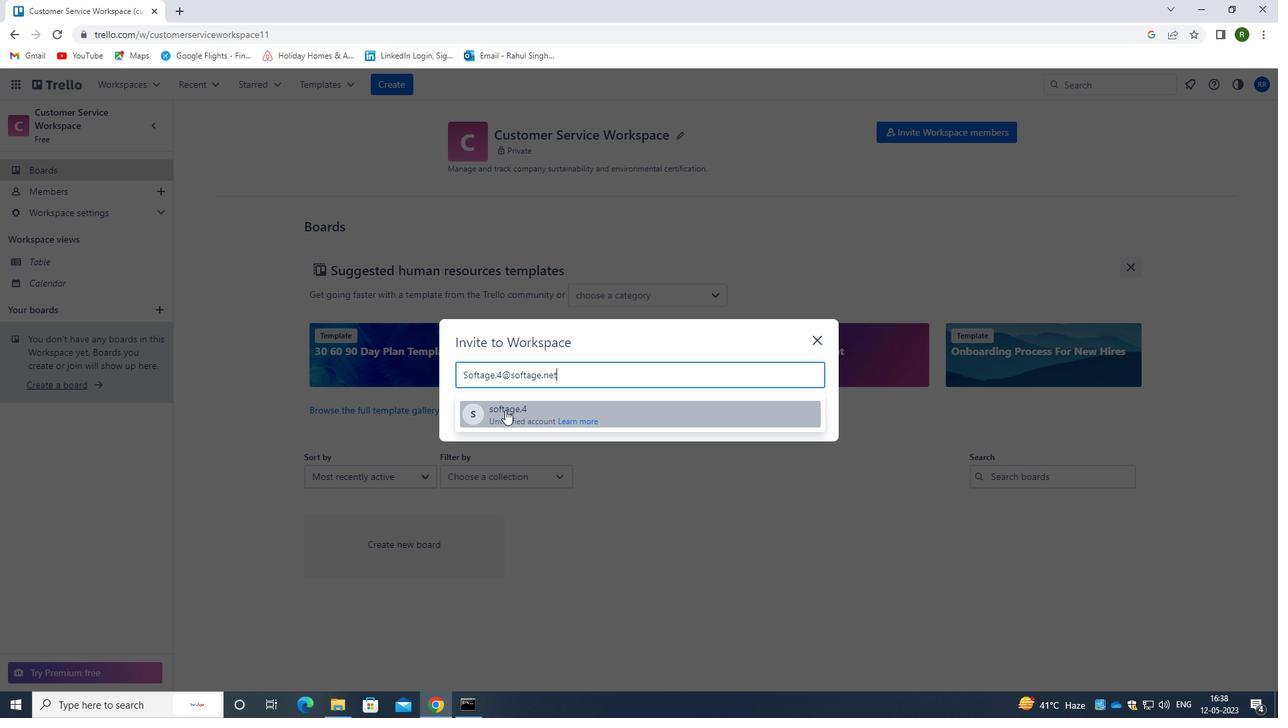 
Action: Mouse pressed left at (503, 410)
Screenshot: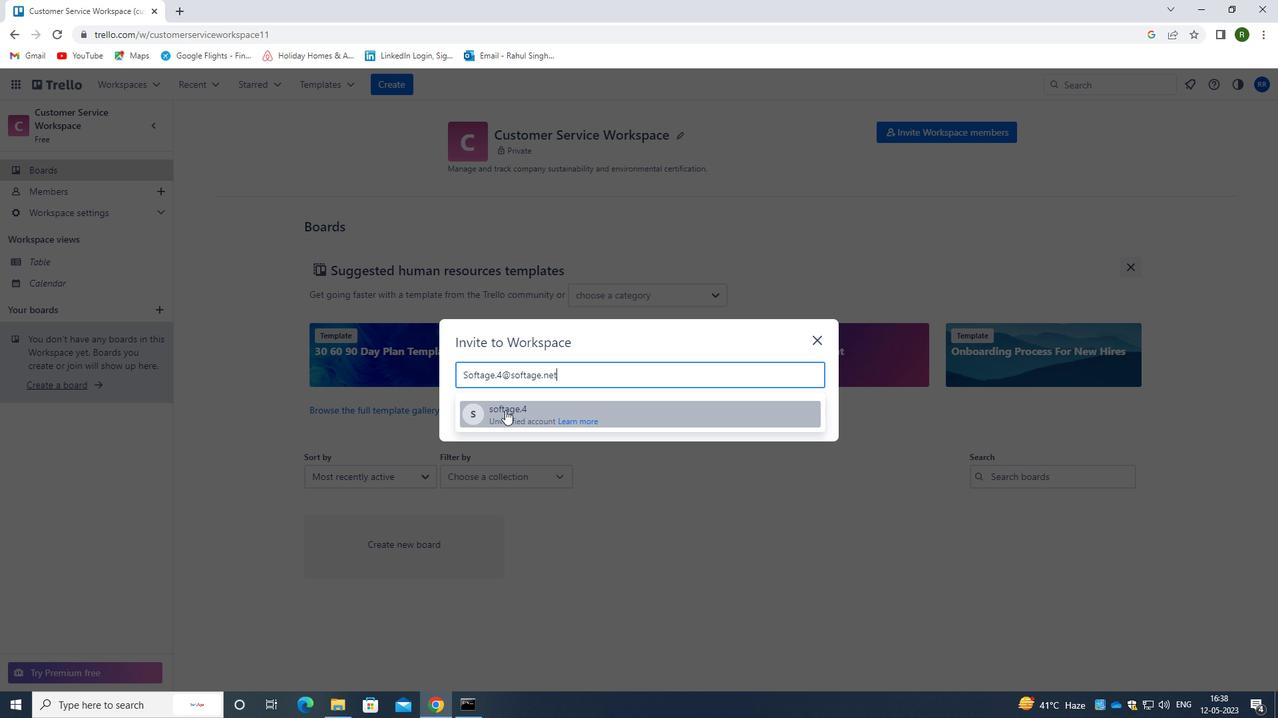 
Action: Mouse moved to (772, 350)
Screenshot: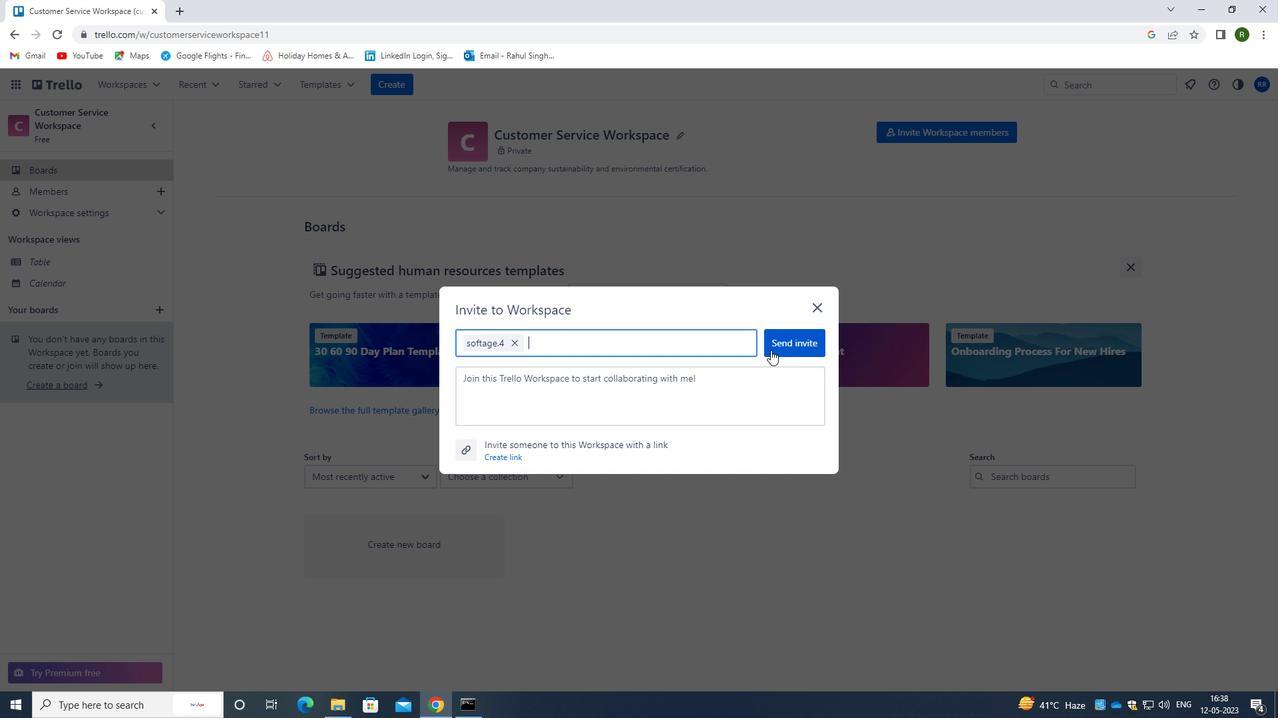 
Action: Mouse pressed left at (772, 350)
Screenshot: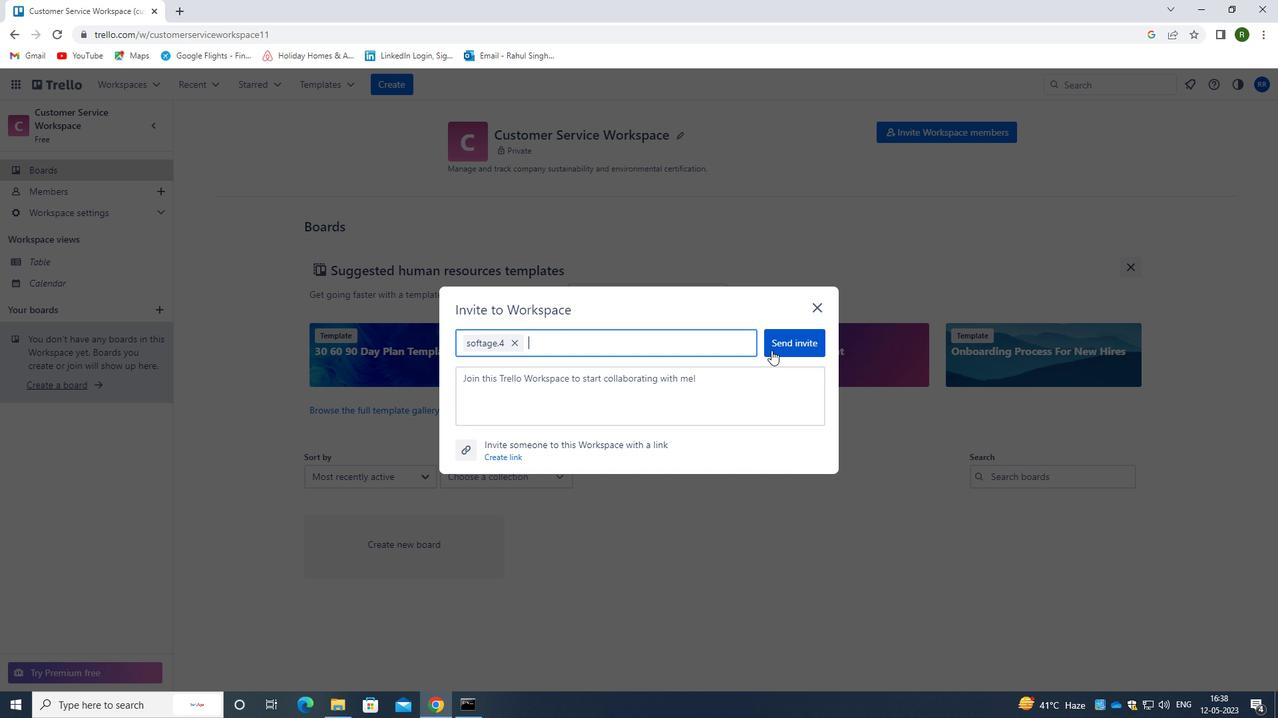 
Action: Mouse moved to (707, 363)
Screenshot: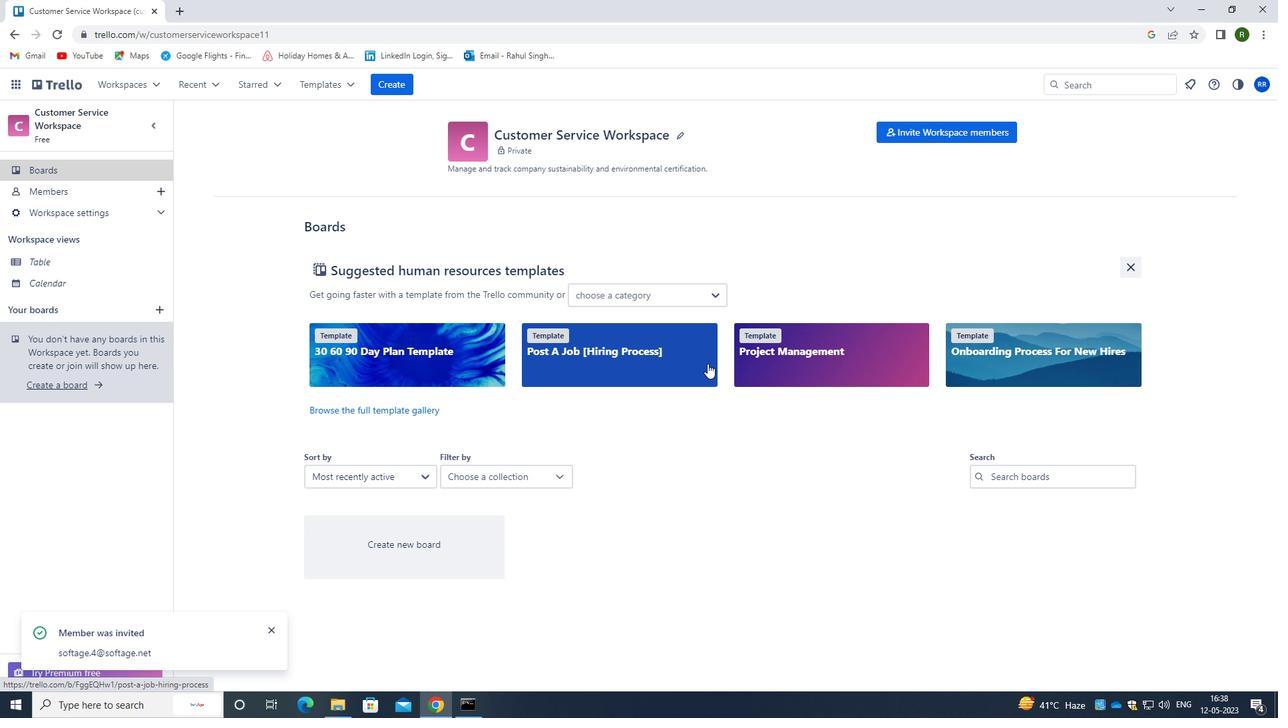 
